 Task: Create new contact,   with mail id: 'ZoeJohnson@jatco.co.jp', first name: 'Zoe', Last name: 'Johnson', Job Title: Executive Assistant, Phone number (801) 555-7890. Change life cycle stage to  'Lead' and lead status to 'New'. Add new company to the associated contact: www.fanniemae.com and type: Vendor. Logged in from softage.4@softage.net
Action: Mouse moved to (80, 49)
Screenshot: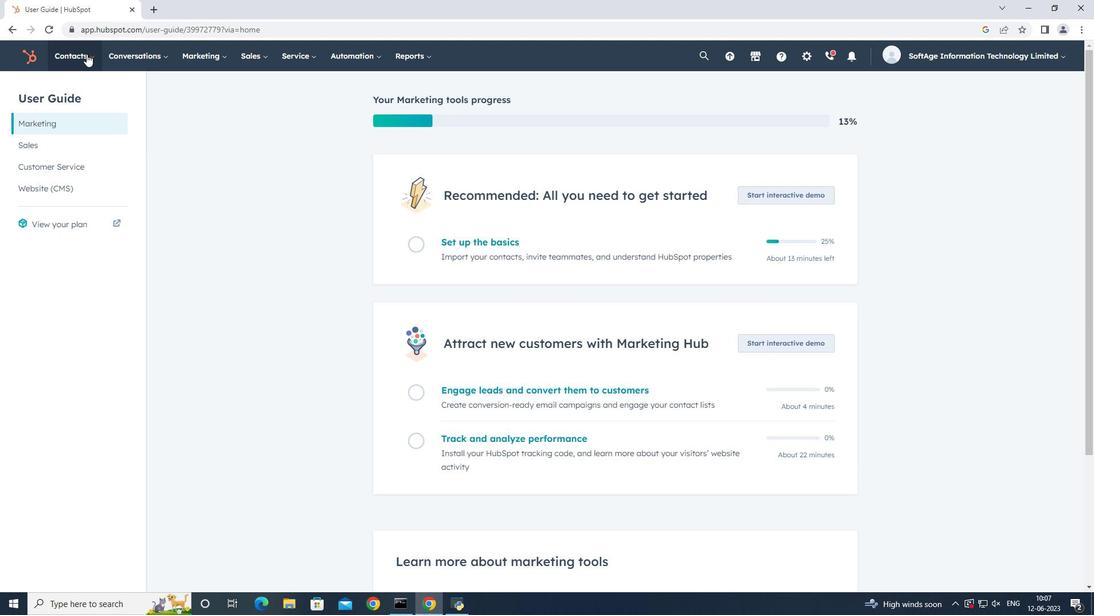 
Action: Mouse pressed left at (80, 49)
Screenshot: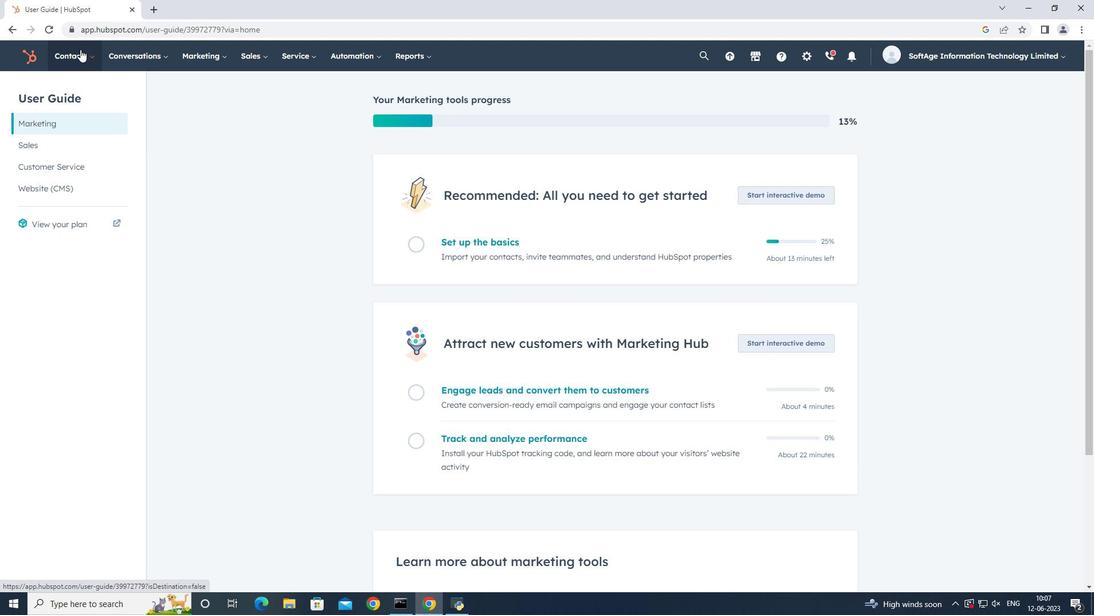 
Action: Mouse moved to (86, 88)
Screenshot: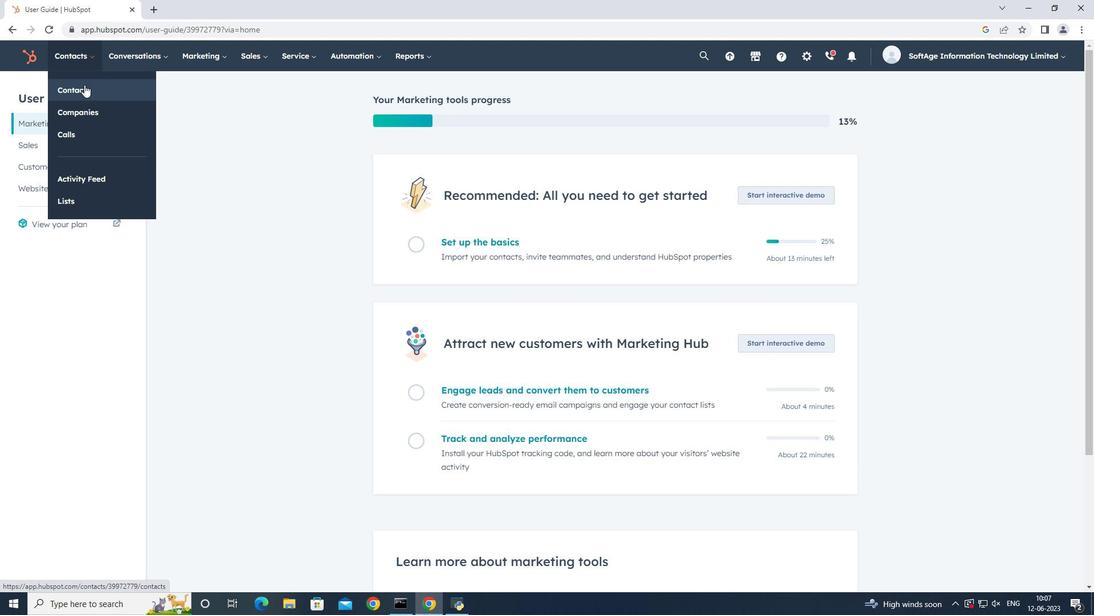 
Action: Mouse pressed left at (86, 88)
Screenshot: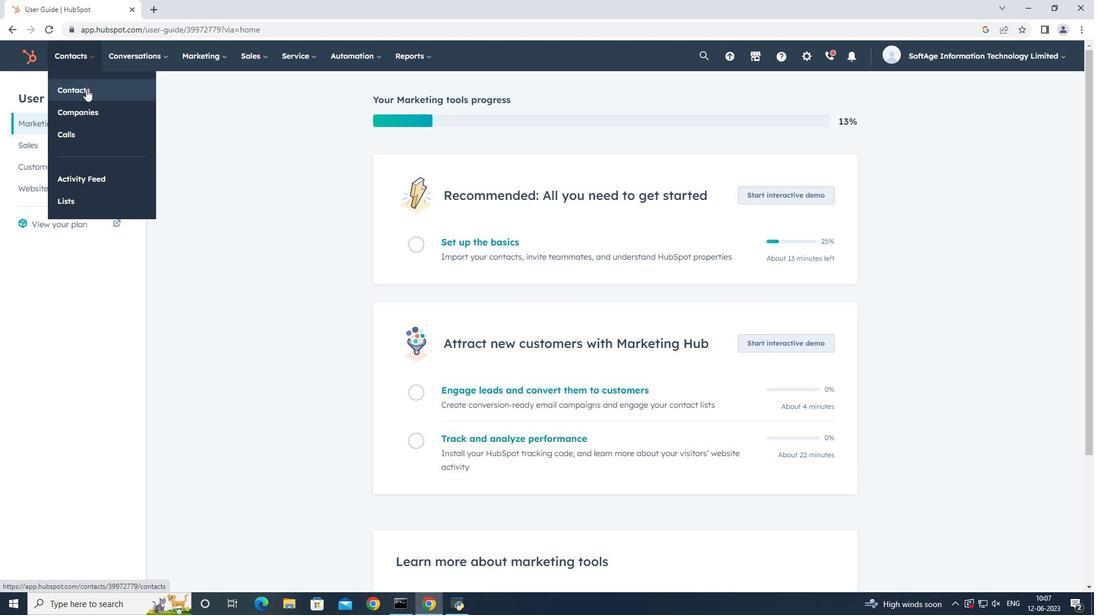 
Action: Mouse moved to (1052, 97)
Screenshot: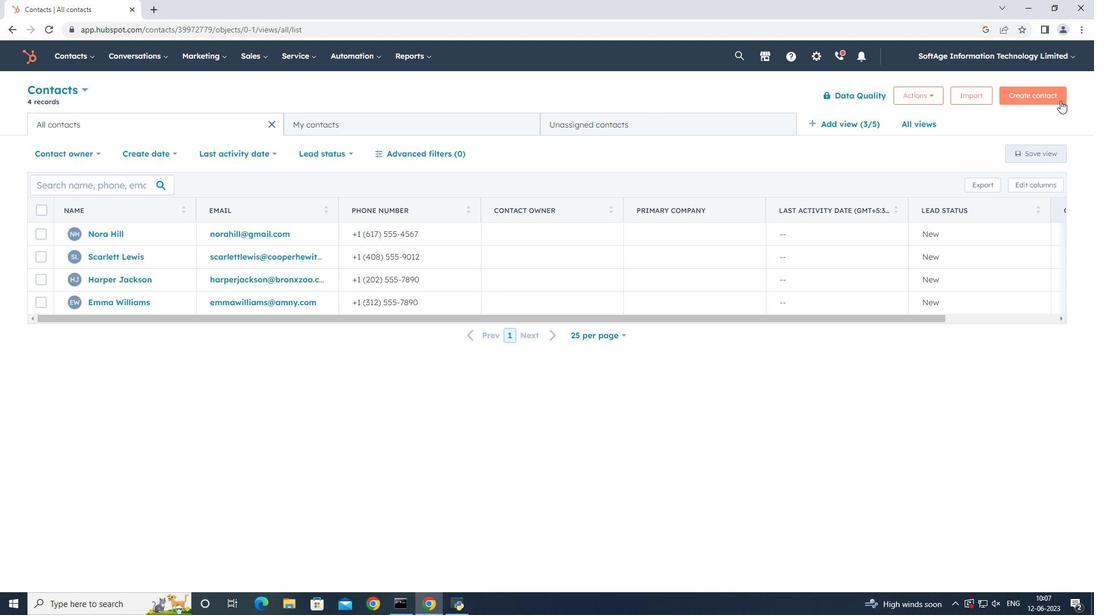 
Action: Mouse pressed left at (1052, 97)
Screenshot: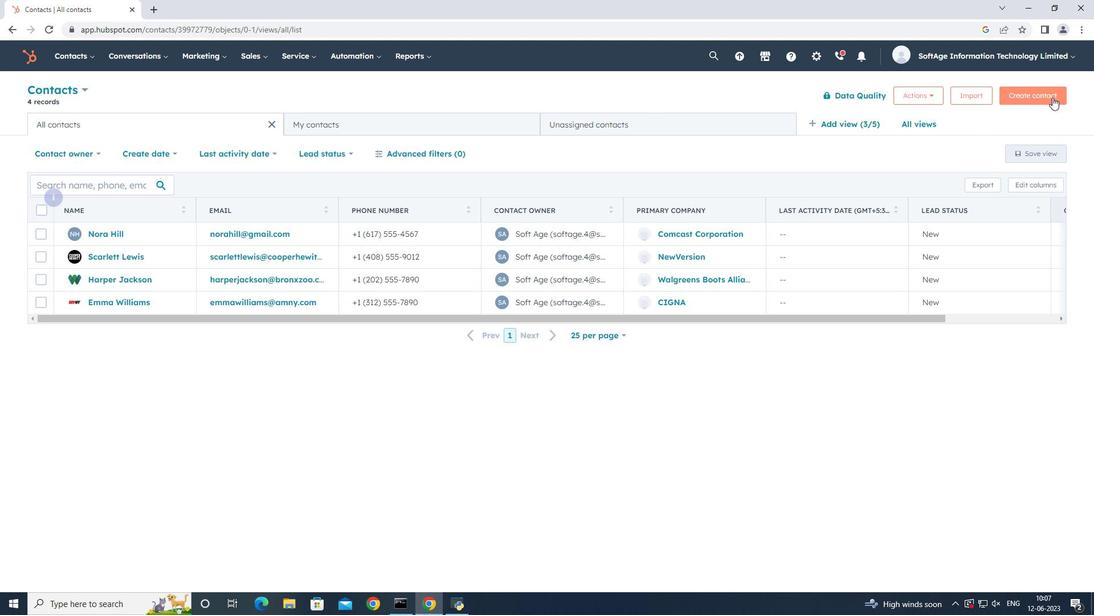 
Action: Mouse moved to (975, 141)
Screenshot: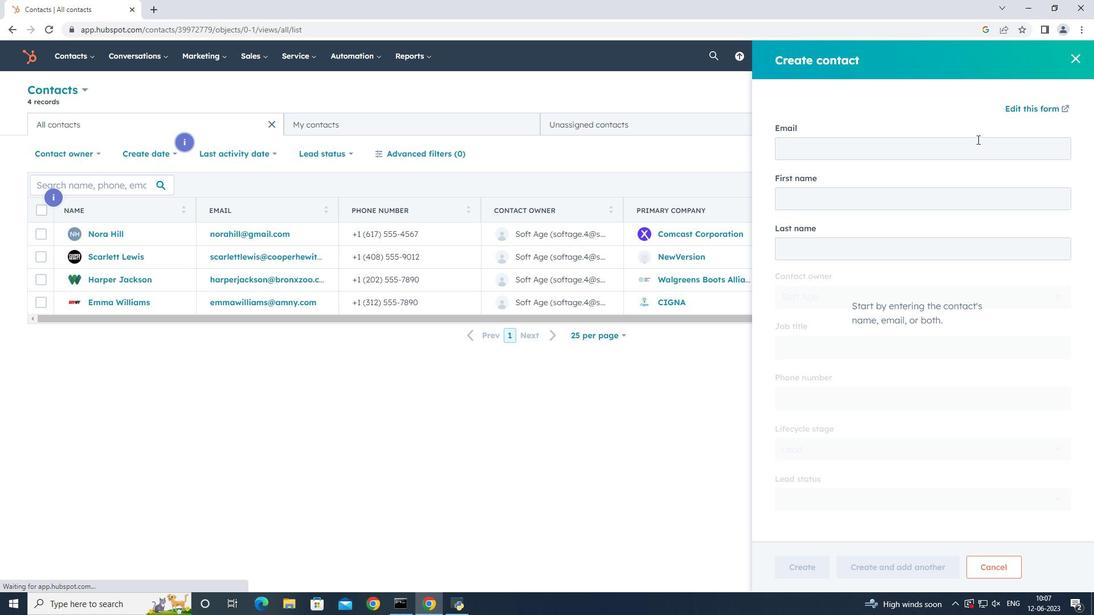 
Action: Mouse pressed left at (975, 141)
Screenshot: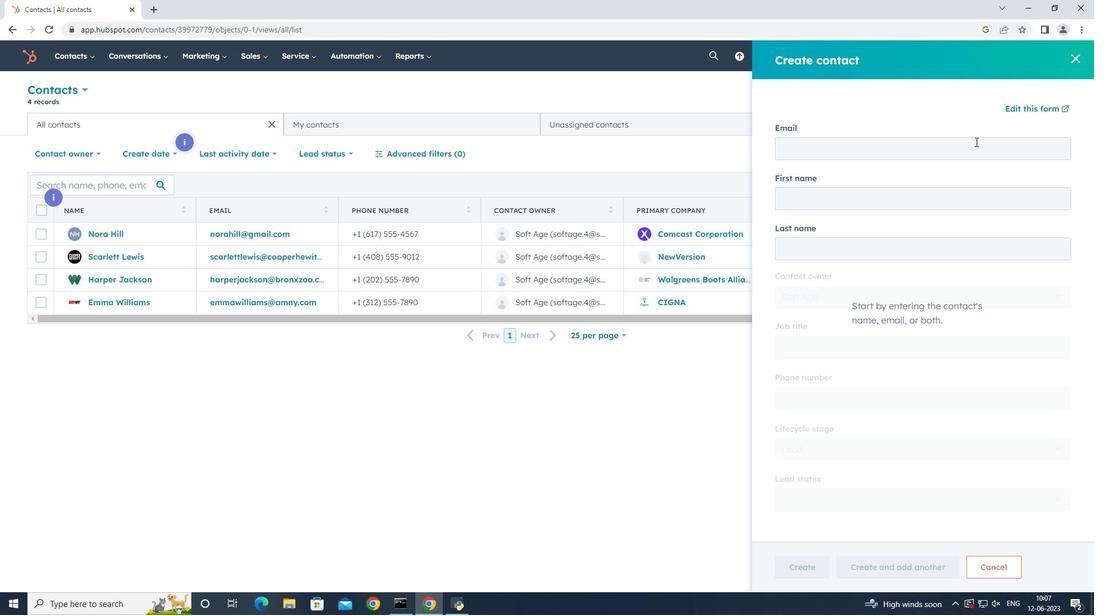
Action: Mouse moved to (975, 142)
Screenshot: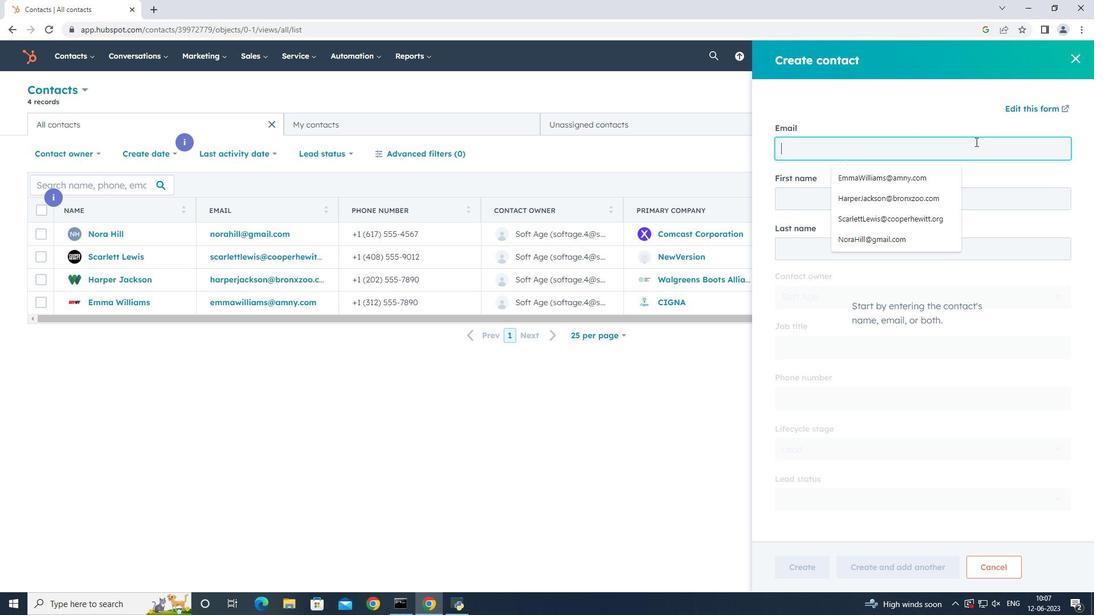 
Action: Key pressed <Key.shift><Key.shift><Key.shift><Key.shift><Key.shift><Key.shift>Zoe<Key.shift_r><Key.shift_r><Key.shift_r><Key.shift_r><Key.shift_r><Key.shift_r><Key.shift_r><Key.shift_r><Key.shift_r><Key.shift_r><Key.shift_r>Johnson<Key.shift>@jatco.co.jp
Screenshot: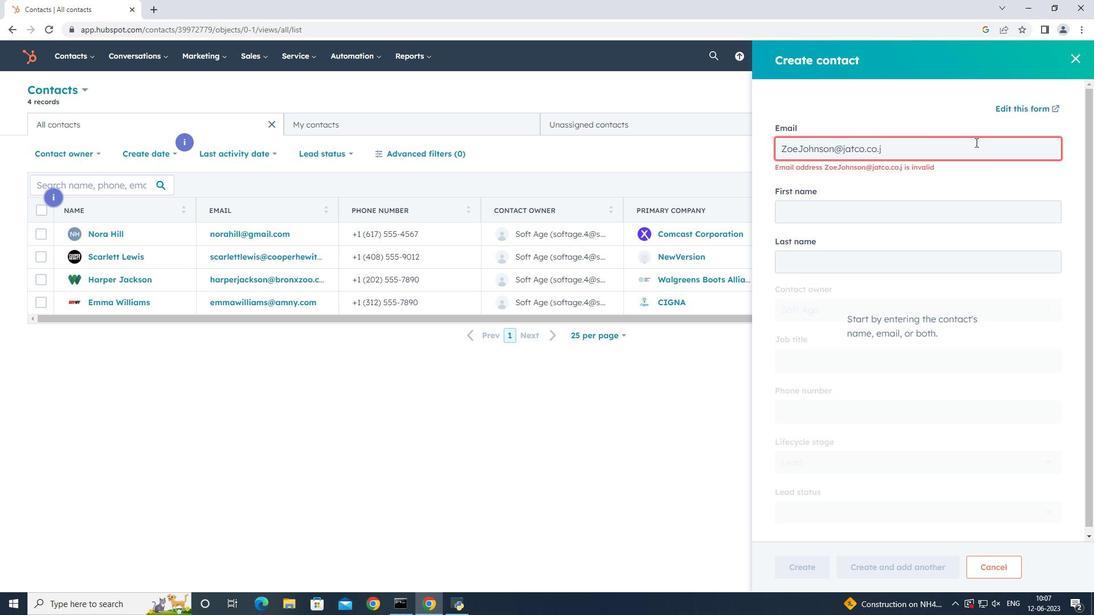 
Action: Mouse moved to (960, 197)
Screenshot: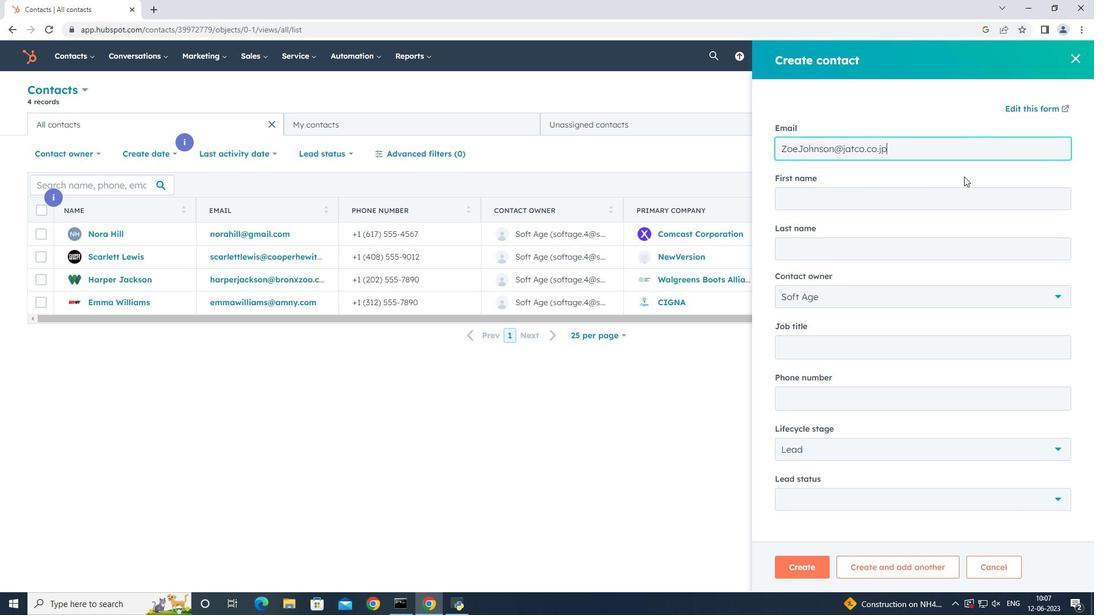 
Action: Mouse pressed left at (960, 197)
Screenshot: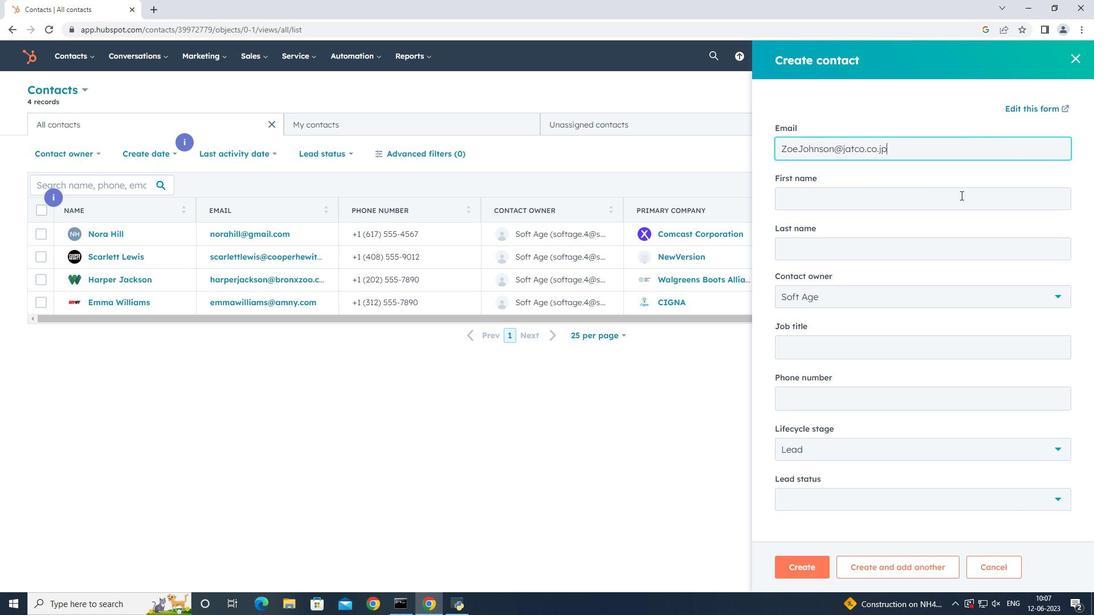 
Action: Mouse moved to (957, 222)
Screenshot: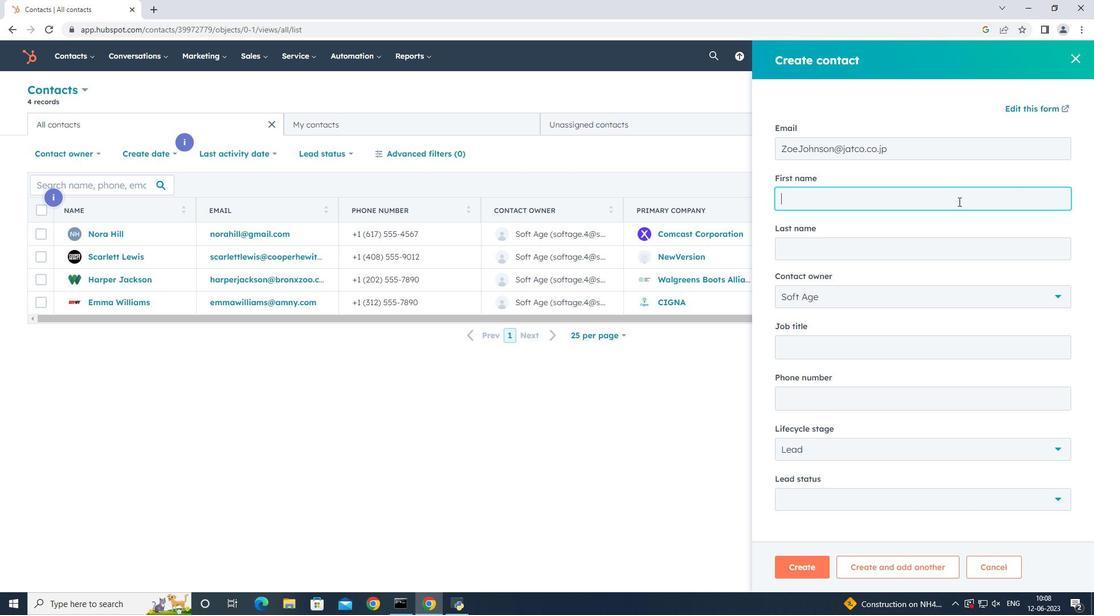 
Action: Key pressed <Key.shift>Zoe<Key.tab><Key.shift_r><Key.shift_r><Key.shift_r><Key.shift_r><Key.shift_r><Key.shift_r><Key.shift_r><Key.shift_r><Key.shift_r><Key.shift_r><Key.shift_r><Key.shift_r><Key.shift_r><Key.shift_r><Key.shift_r><Key.shift_r>Johnson
Screenshot: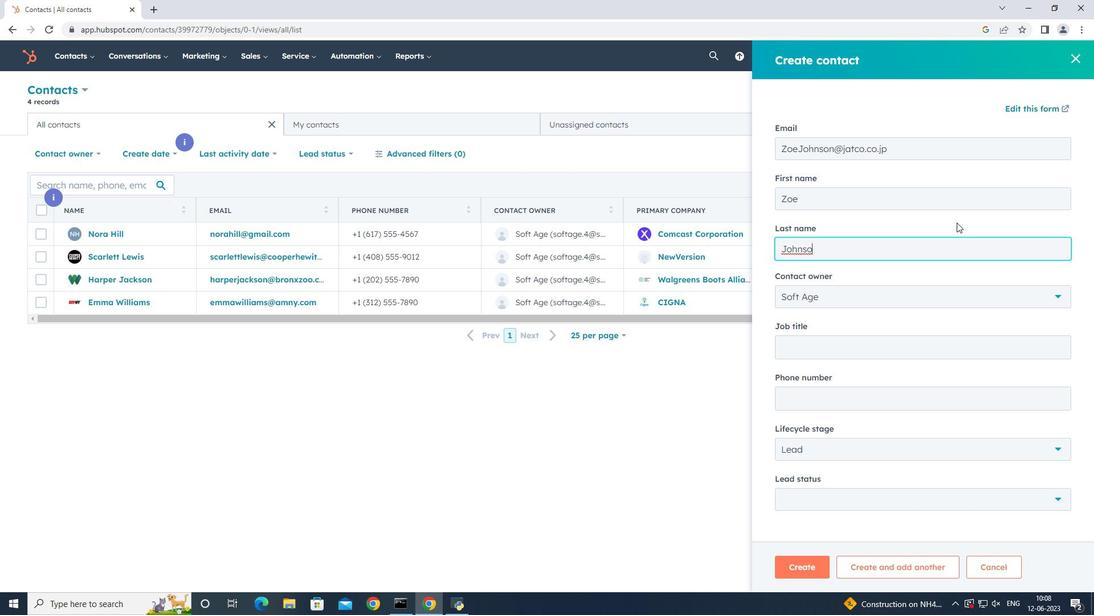 
Action: Mouse moved to (880, 354)
Screenshot: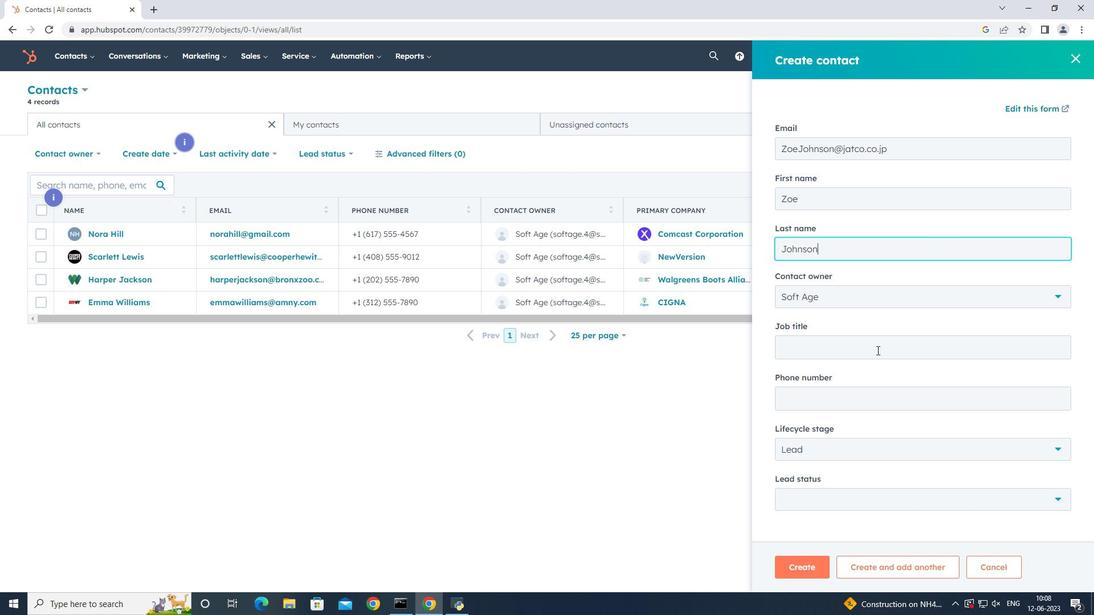 
Action: Mouse pressed left at (880, 354)
Screenshot: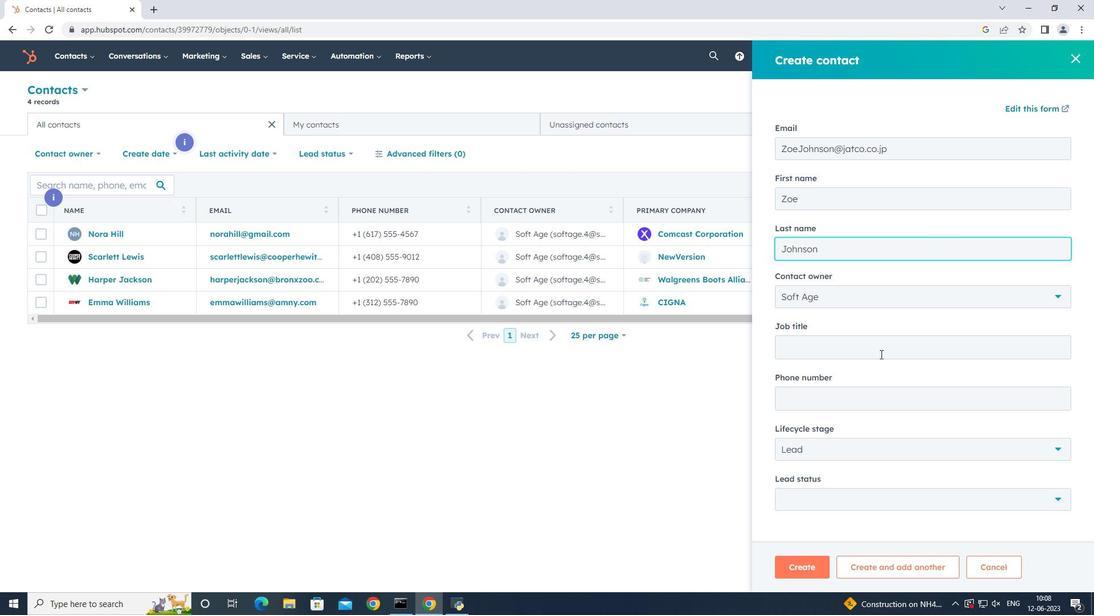 
Action: Mouse moved to (875, 323)
Screenshot: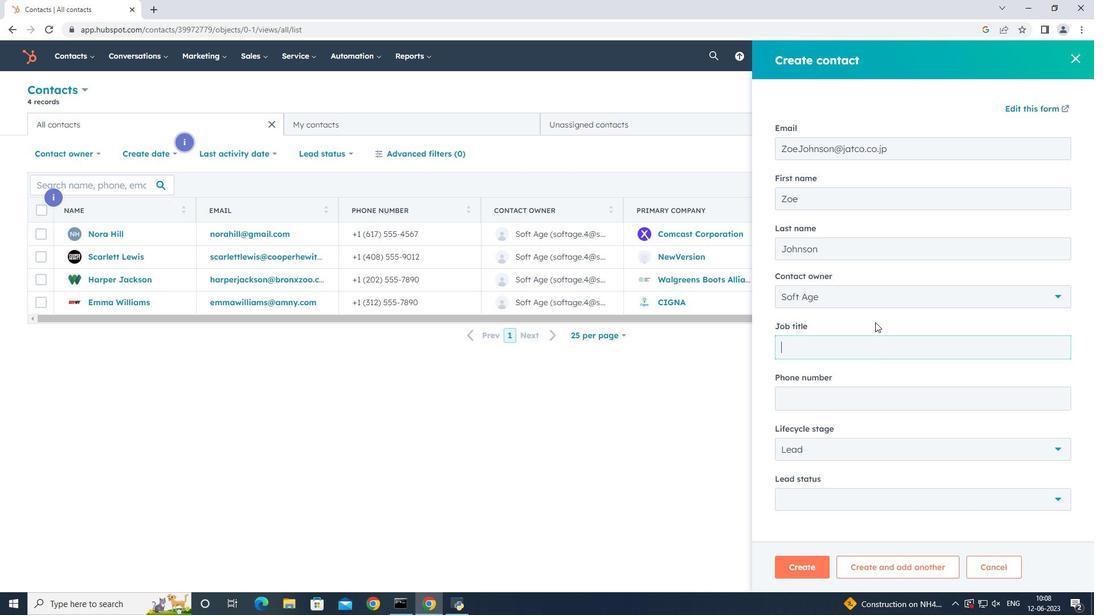 
Action: Key pressed <Key.shift><Key.shift><Key.shift>Executive<Key.space><Key.shift><Key.shift><Key.shift><Key.shift><Key.shift><Key.shift><Key.shift><Key.shift>Assistant
Screenshot: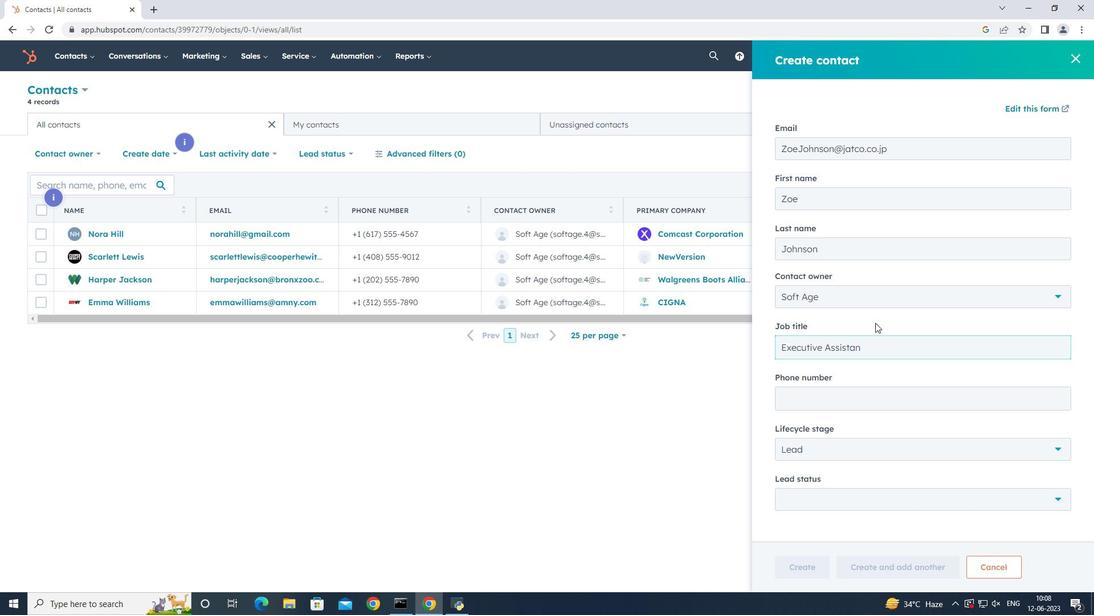 
Action: Mouse moved to (911, 381)
Screenshot: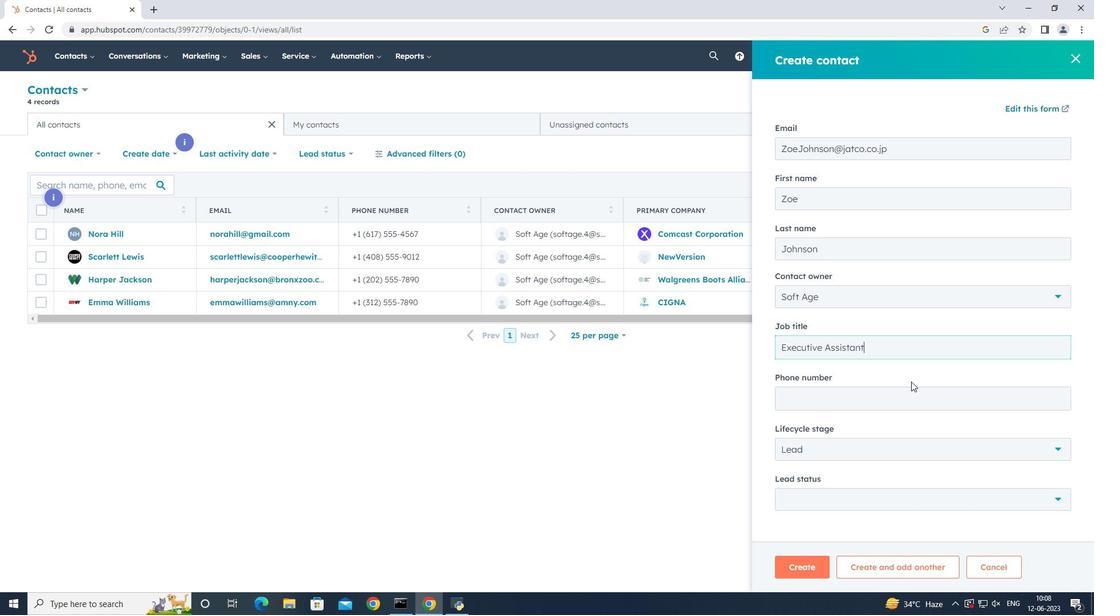 
Action: Mouse scrolled (911, 380) with delta (0, 0)
Screenshot: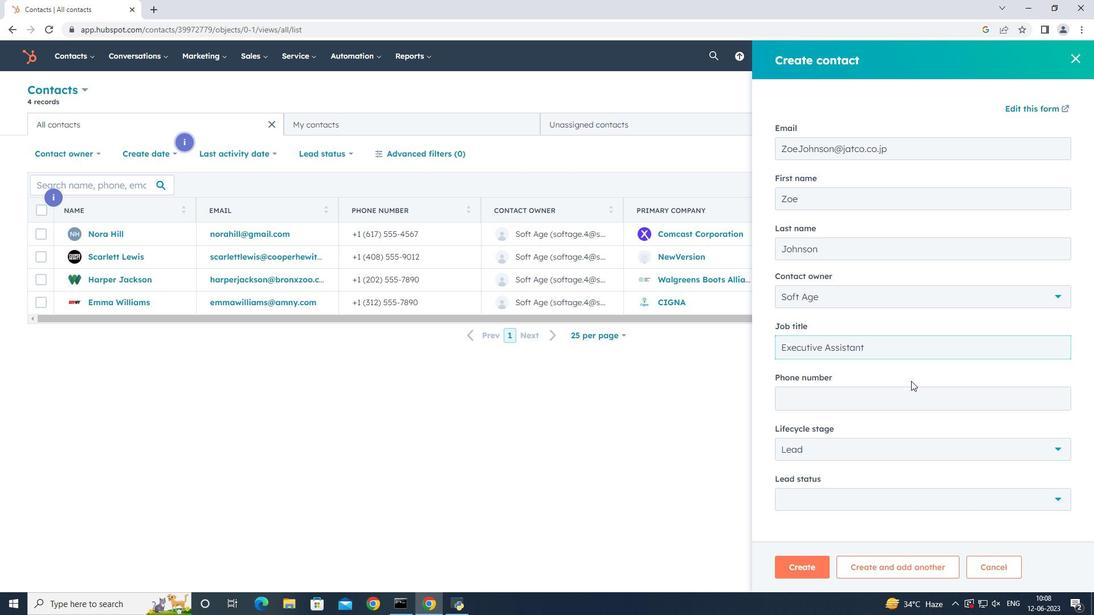 
Action: Mouse moved to (921, 407)
Screenshot: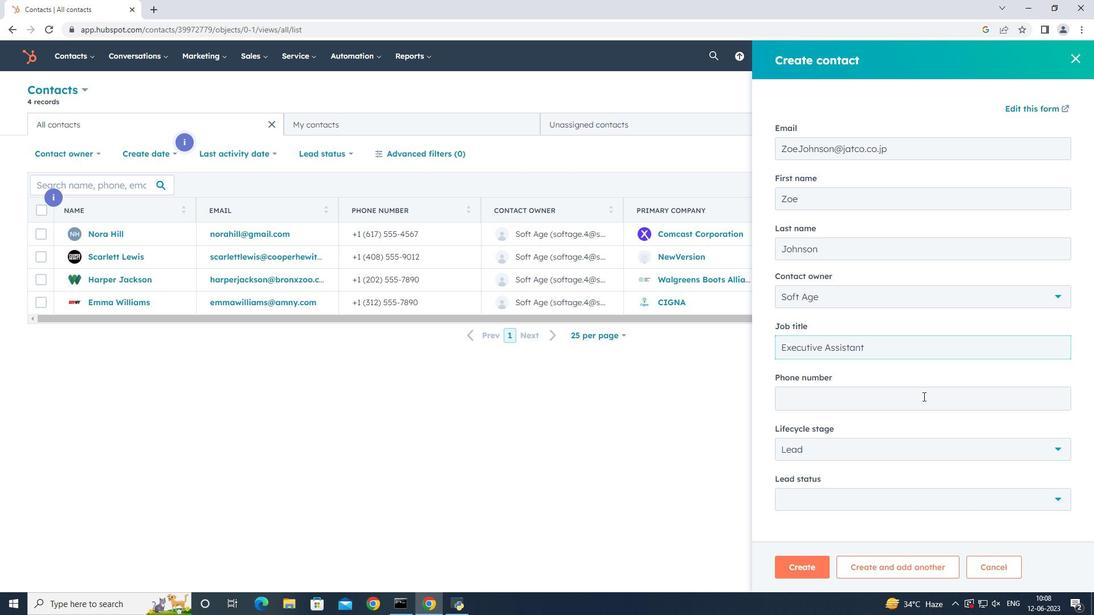 
Action: Mouse pressed left at (921, 407)
Screenshot: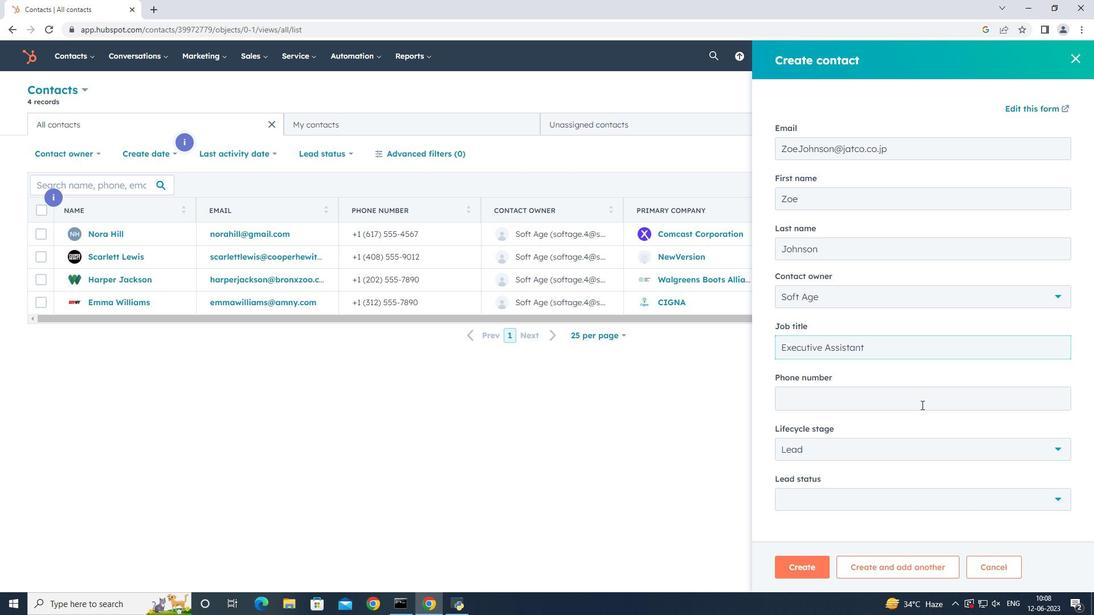 
Action: Mouse moved to (907, 409)
Screenshot: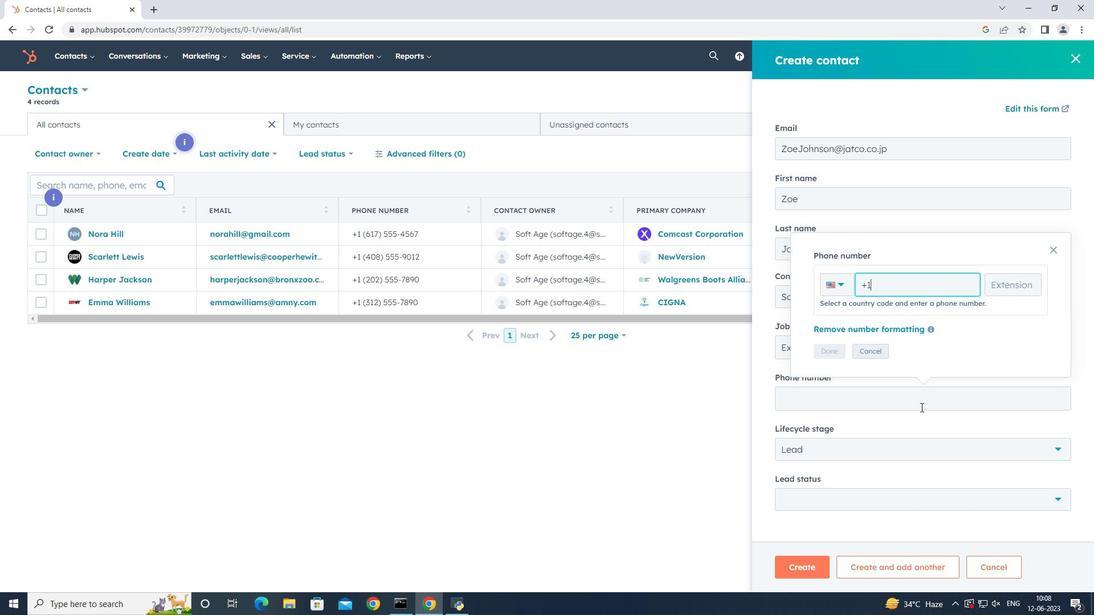 
Action: Key pressed 8015557890
Screenshot: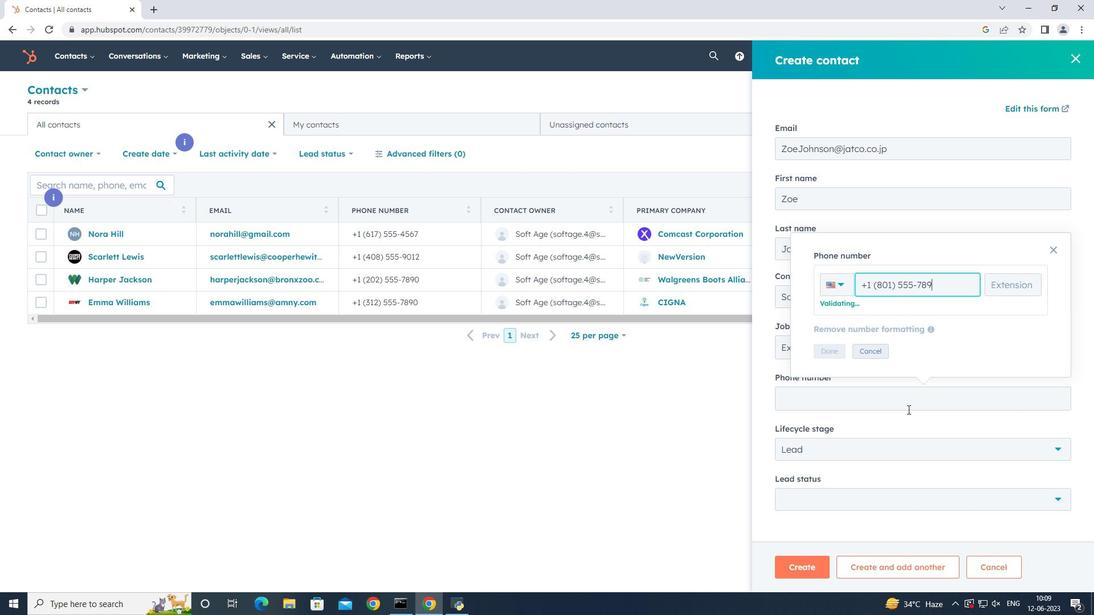 
Action: Mouse moved to (832, 354)
Screenshot: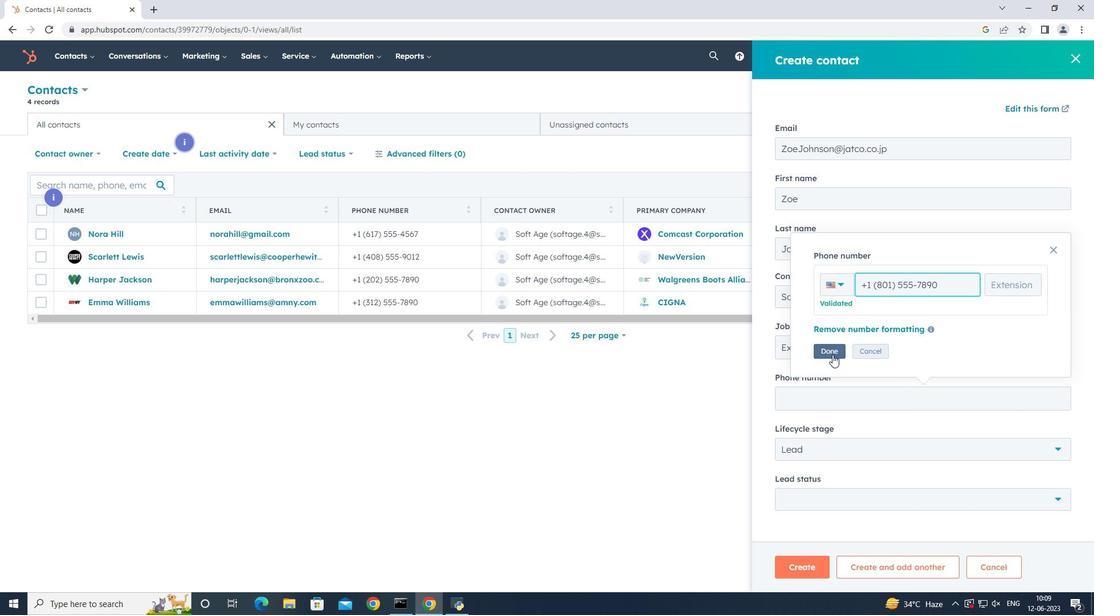 
Action: Mouse pressed left at (832, 354)
Screenshot: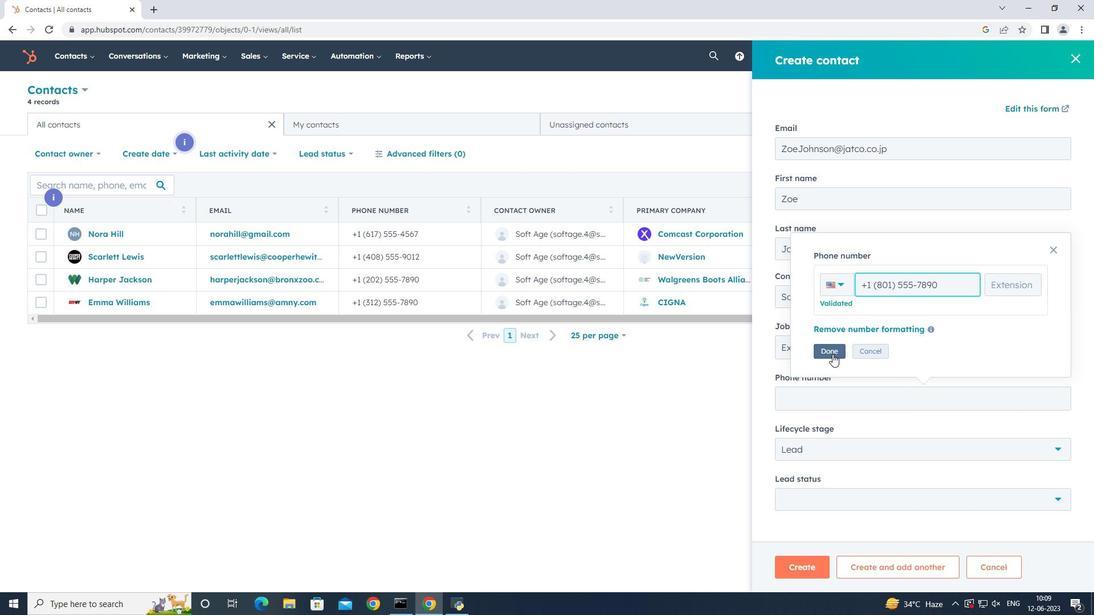 
Action: Mouse moved to (881, 451)
Screenshot: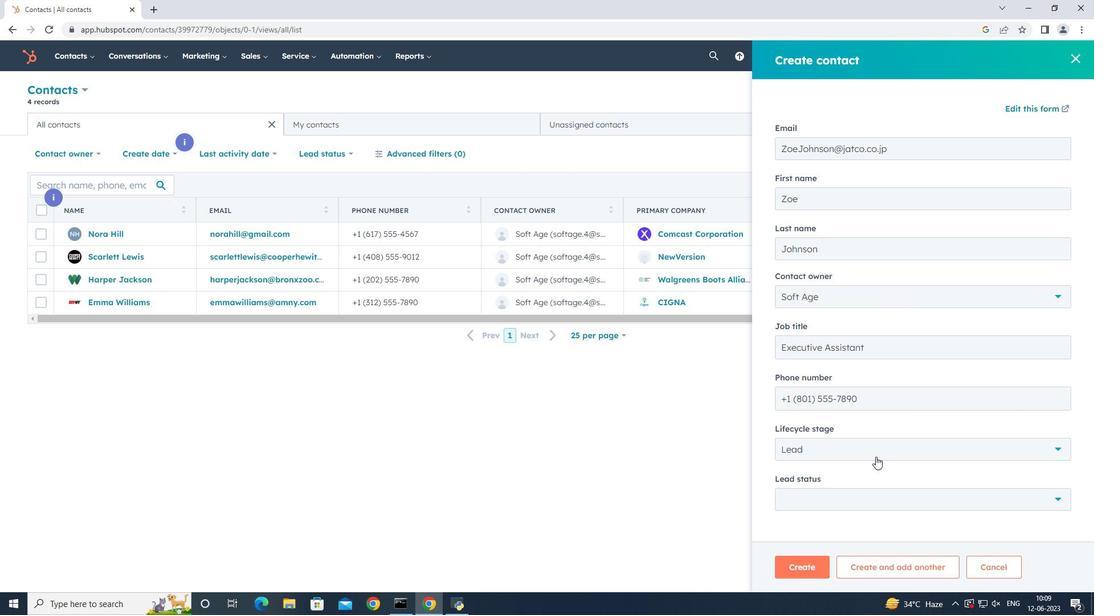 
Action: Mouse pressed left at (881, 451)
Screenshot: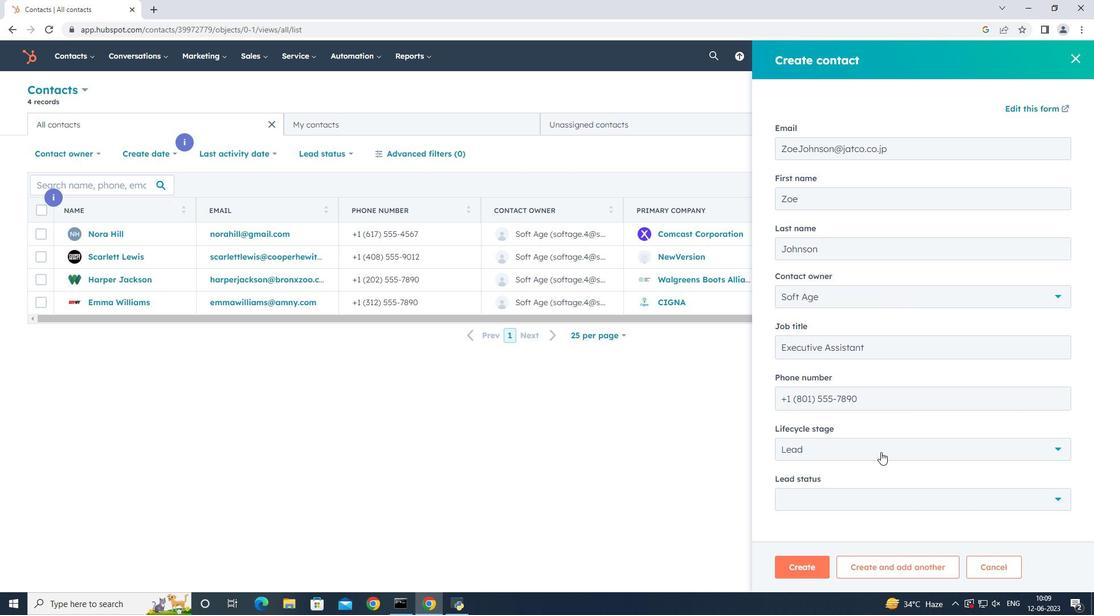 
Action: Mouse moved to (896, 345)
Screenshot: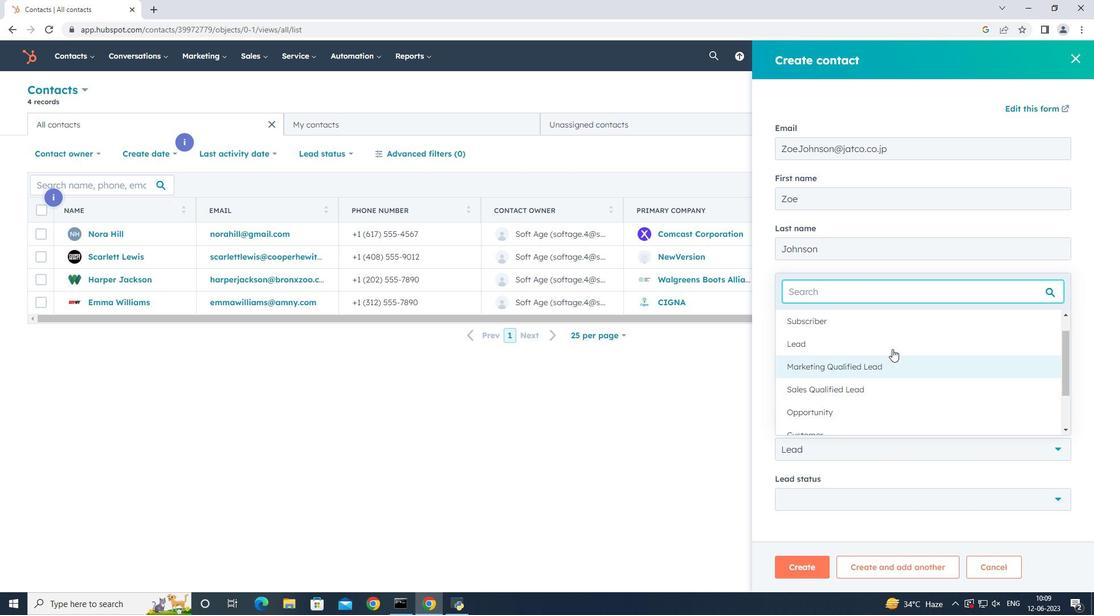 
Action: Mouse pressed left at (896, 345)
Screenshot: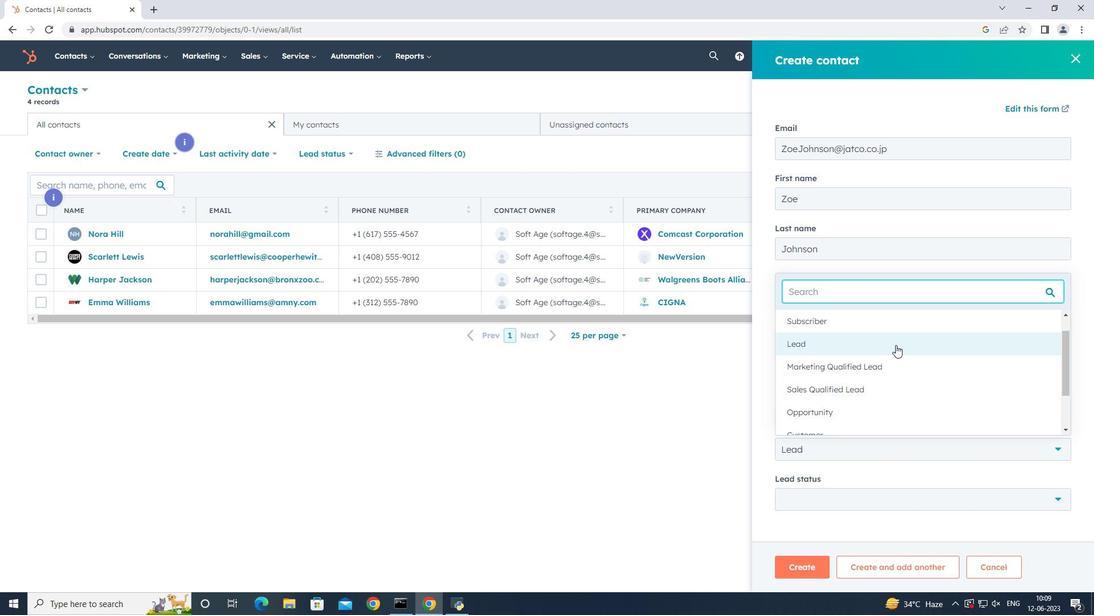 
Action: Mouse moved to (889, 508)
Screenshot: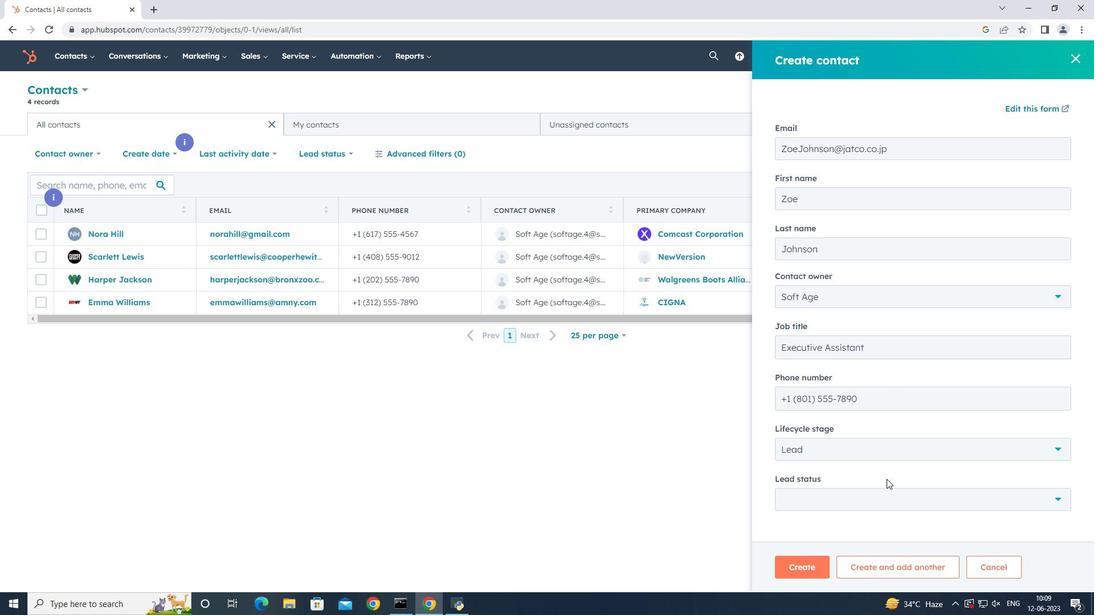
Action: Mouse pressed left at (889, 508)
Screenshot: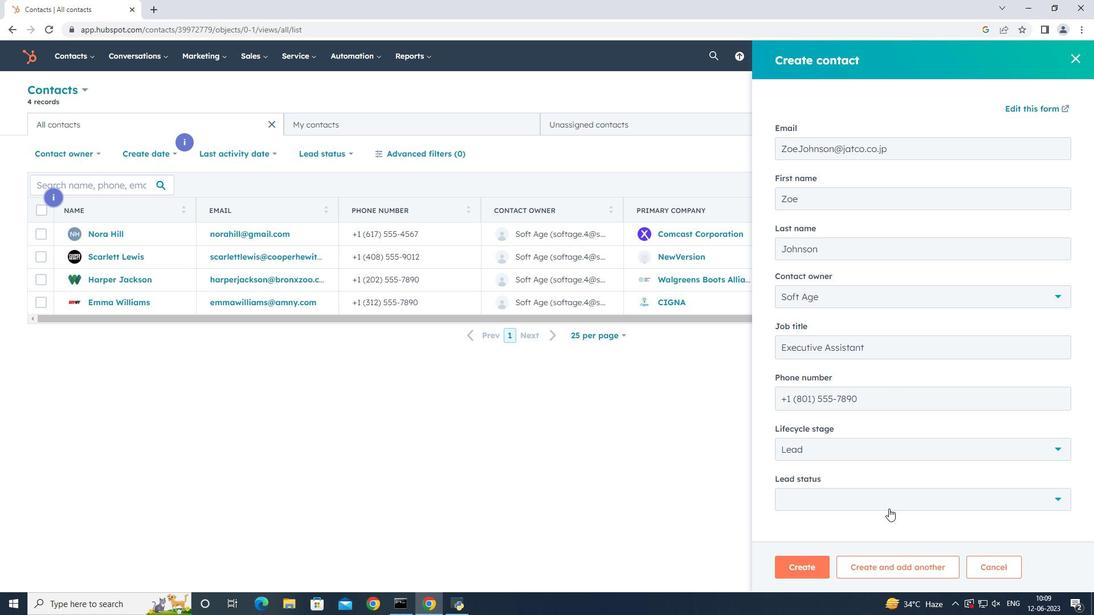 
Action: Mouse moved to (881, 394)
Screenshot: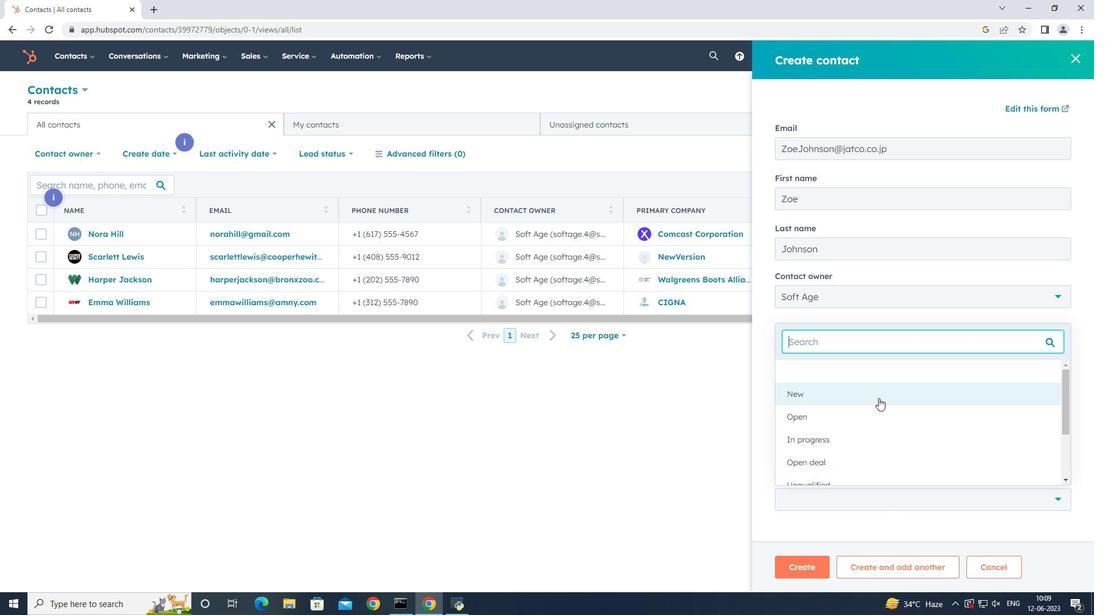 
Action: Mouse pressed left at (881, 394)
Screenshot: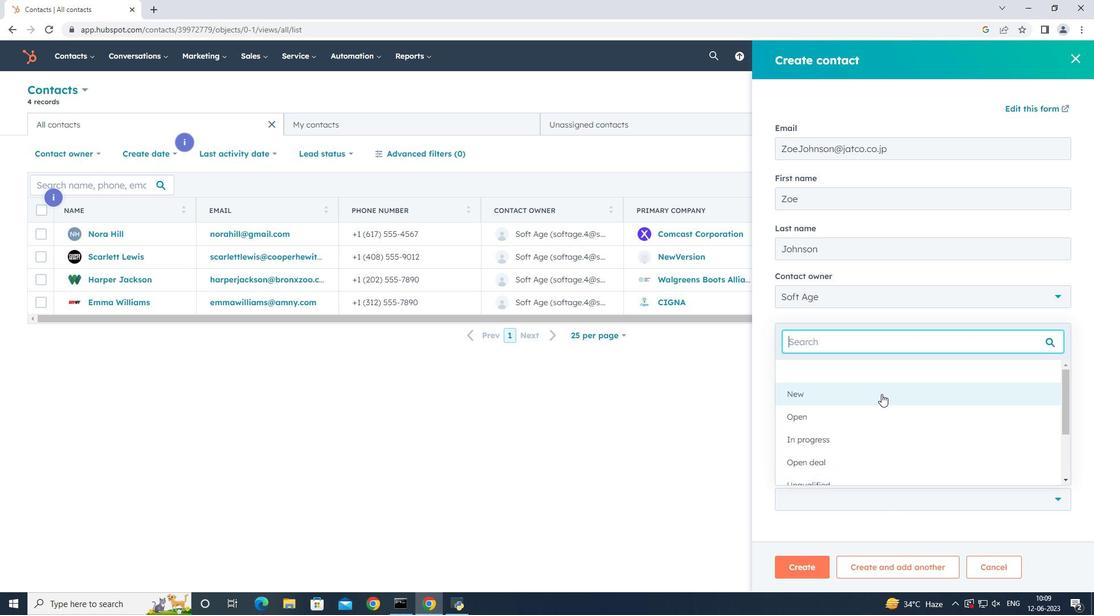 
Action: Mouse moved to (808, 563)
Screenshot: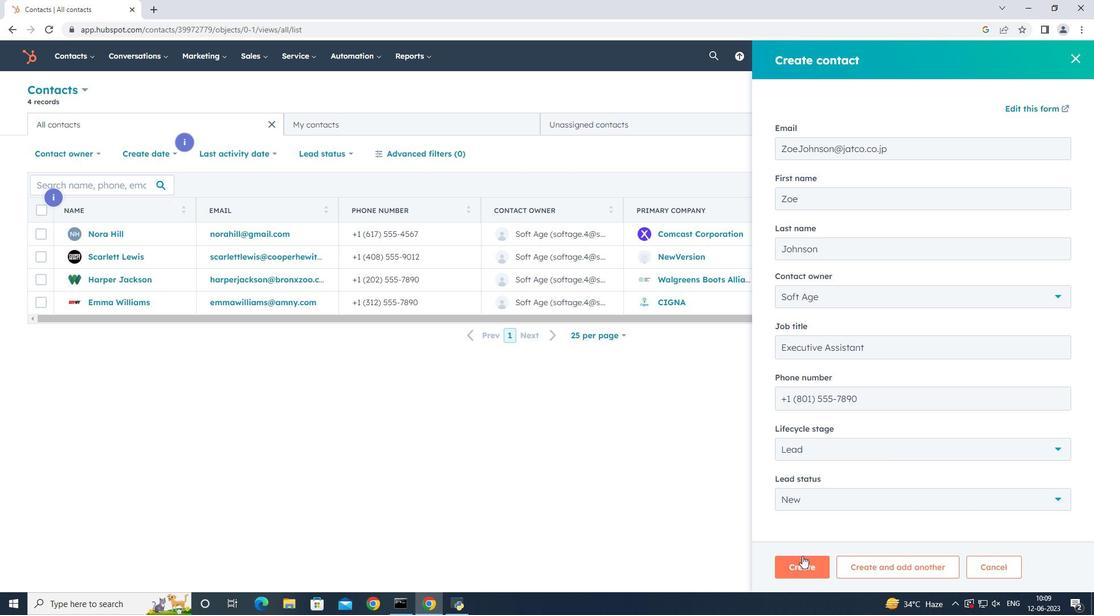 
Action: Mouse pressed left at (808, 563)
Screenshot: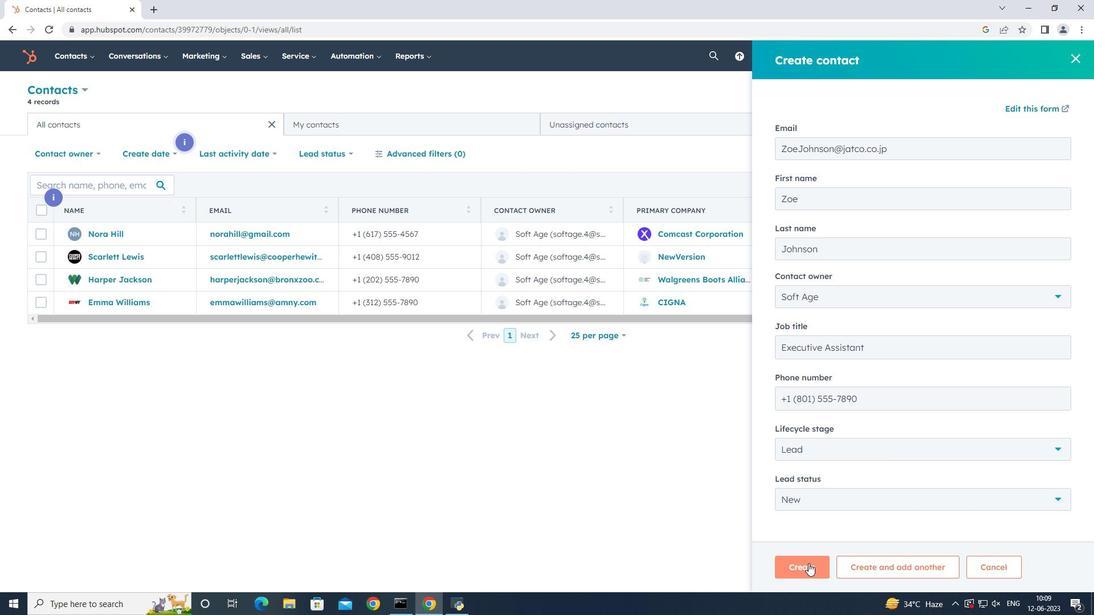 
Action: Mouse moved to (763, 367)
Screenshot: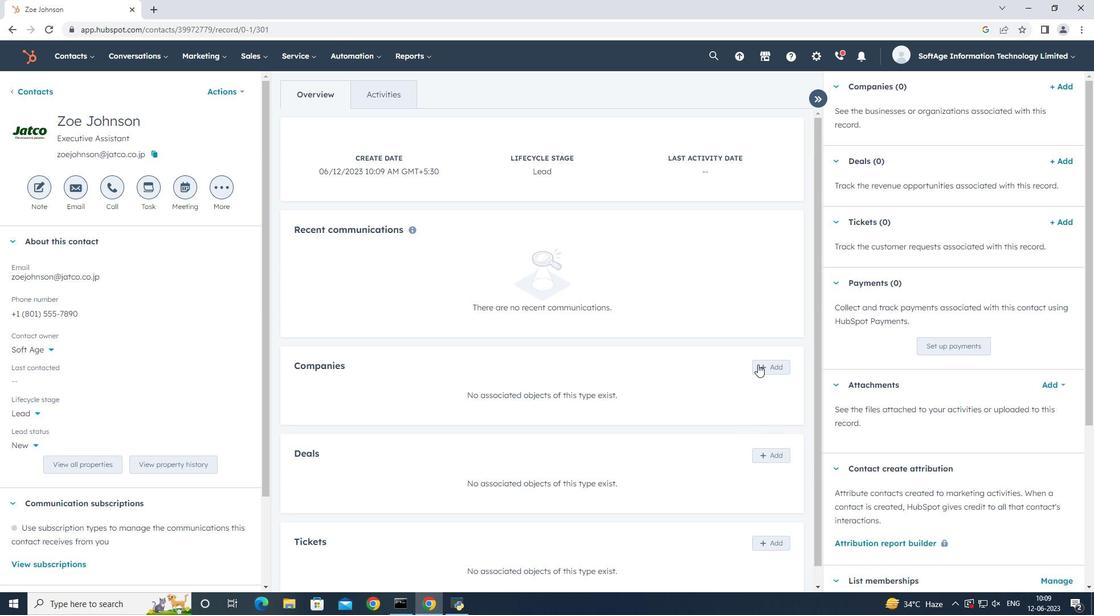 
Action: Mouse pressed left at (763, 367)
Screenshot: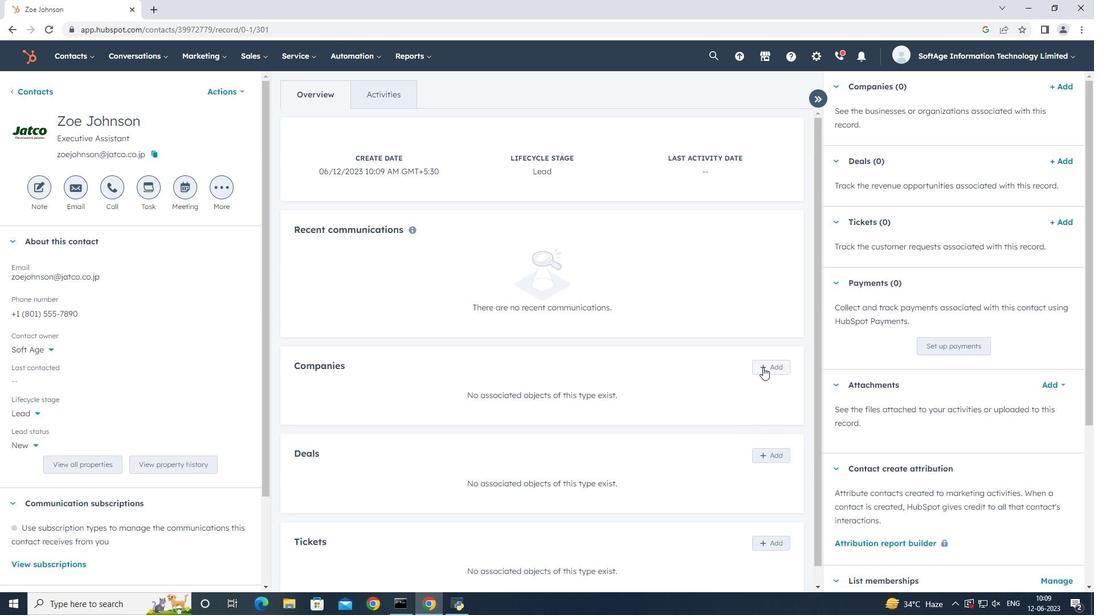 
Action: Mouse moved to (852, 132)
Screenshot: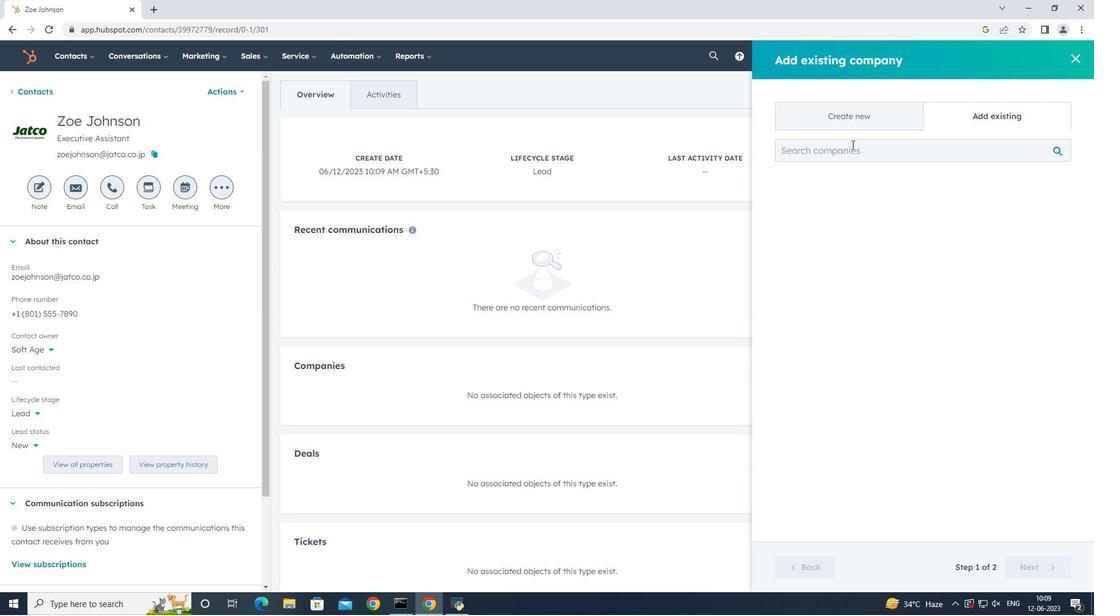 
Action: Mouse pressed left at (852, 132)
Screenshot: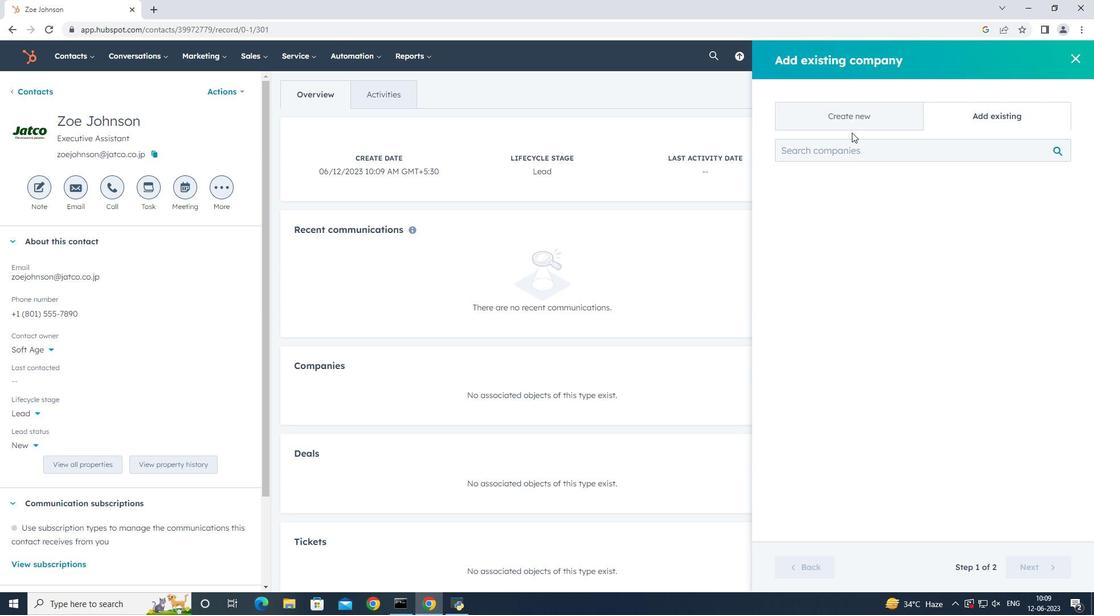 
Action: Mouse moved to (859, 115)
Screenshot: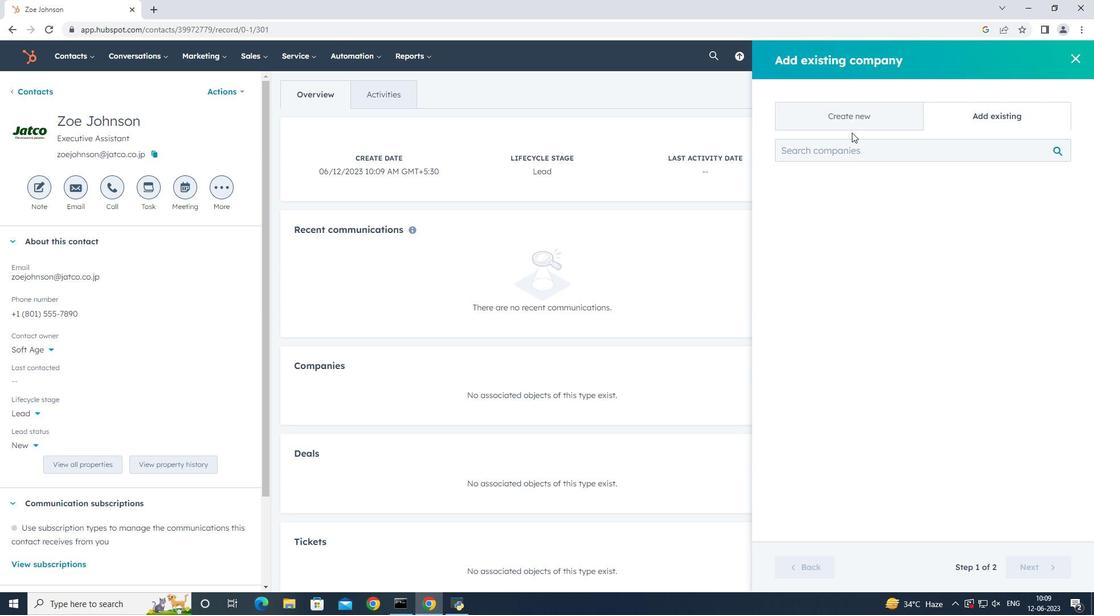 
Action: Mouse pressed left at (859, 115)
Screenshot: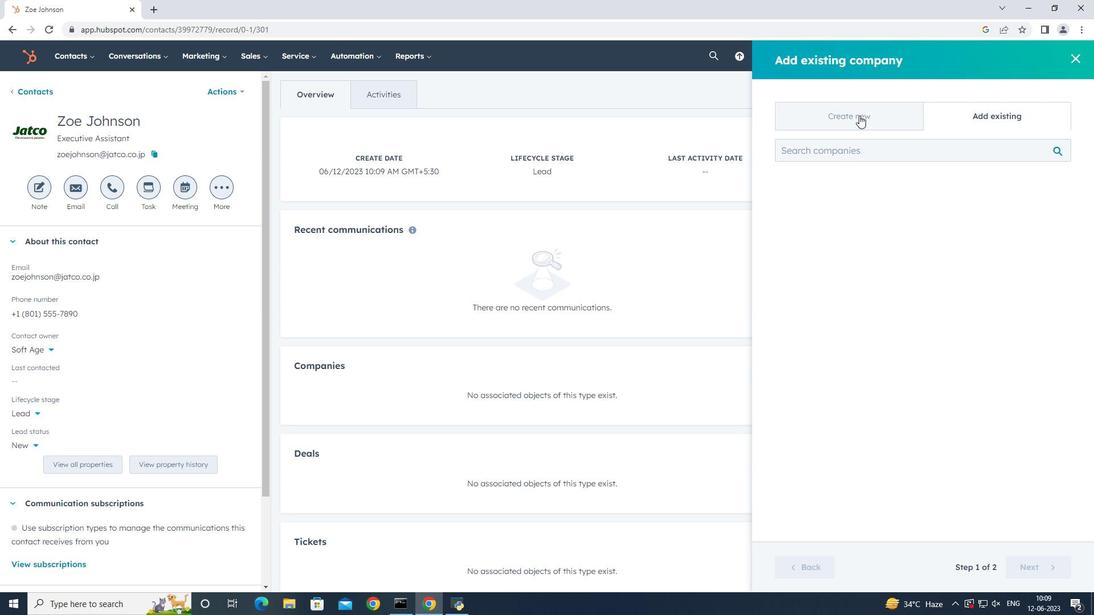 
Action: Mouse moved to (862, 191)
Screenshot: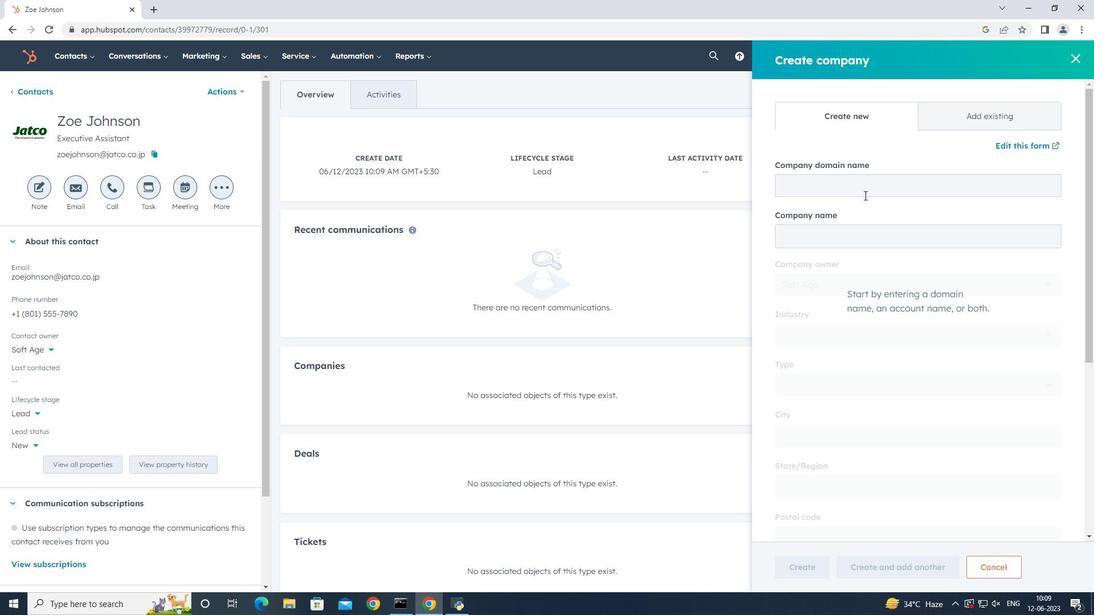 
Action: Mouse pressed left at (862, 191)
Screenshot: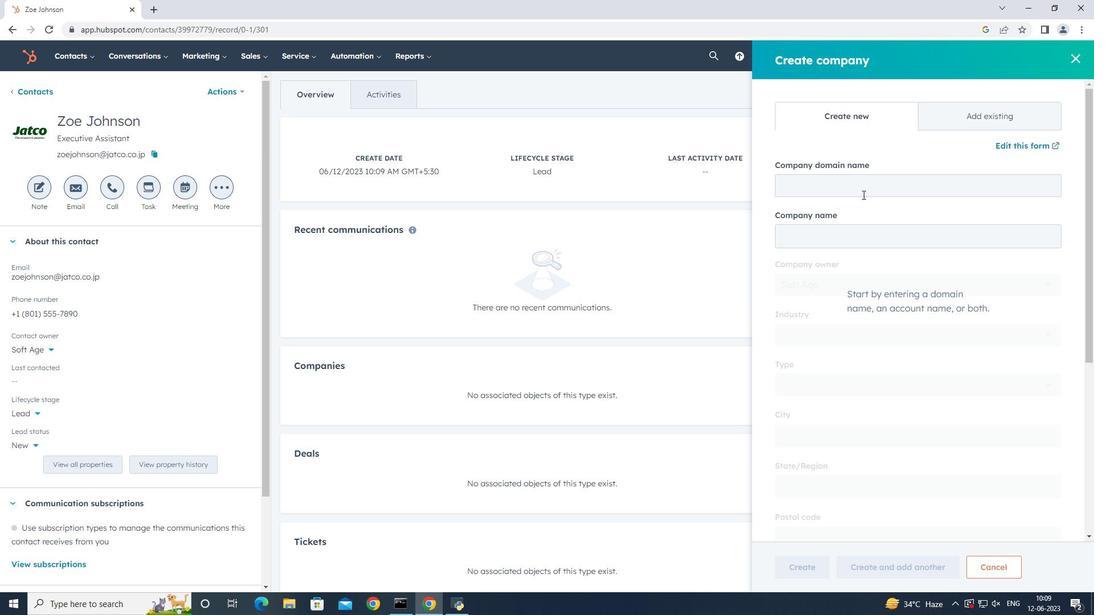 
Action: Mouse moved to (907, 182)
Screenshot: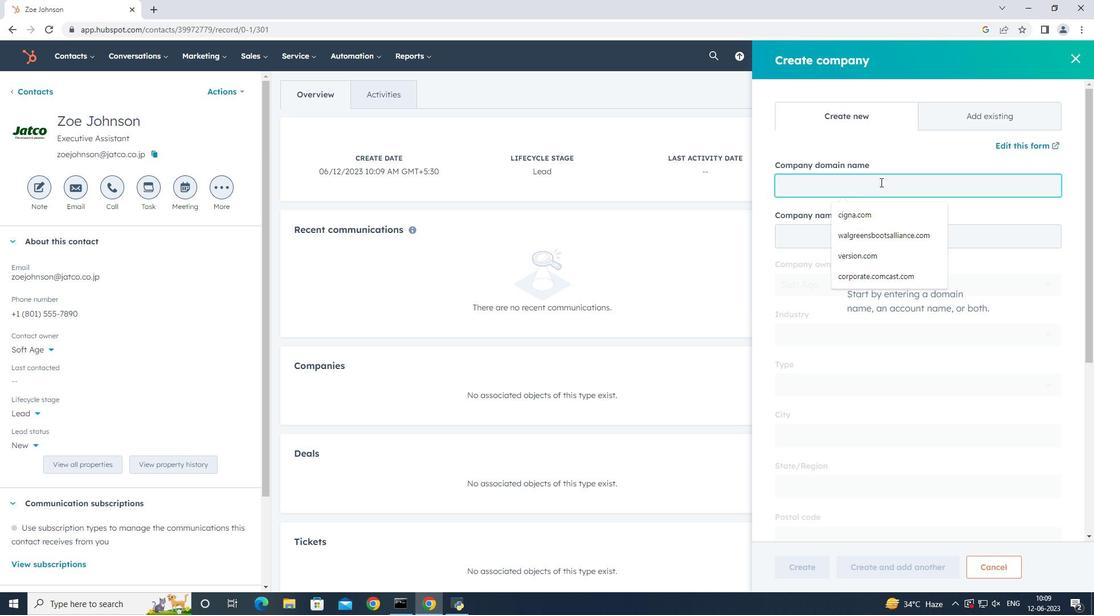 
Action: Key pressed www.fanniemae.cm
Screenshot: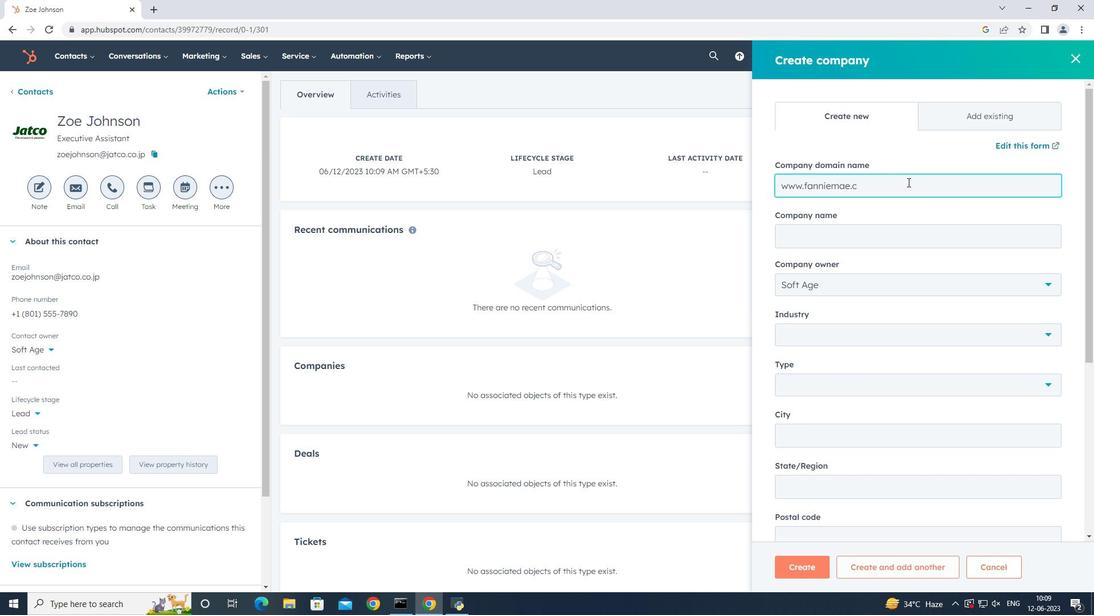 
Action: Mouse moved to (898, 209)
Screenshot: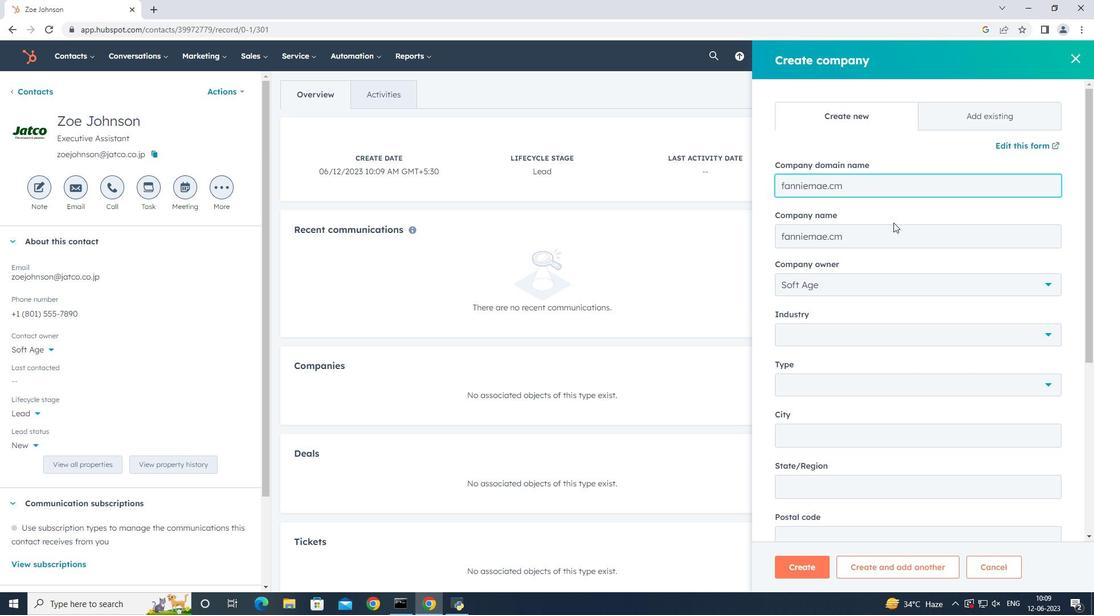 
Action: Key pressed <Key.backspace>om
Screenshot: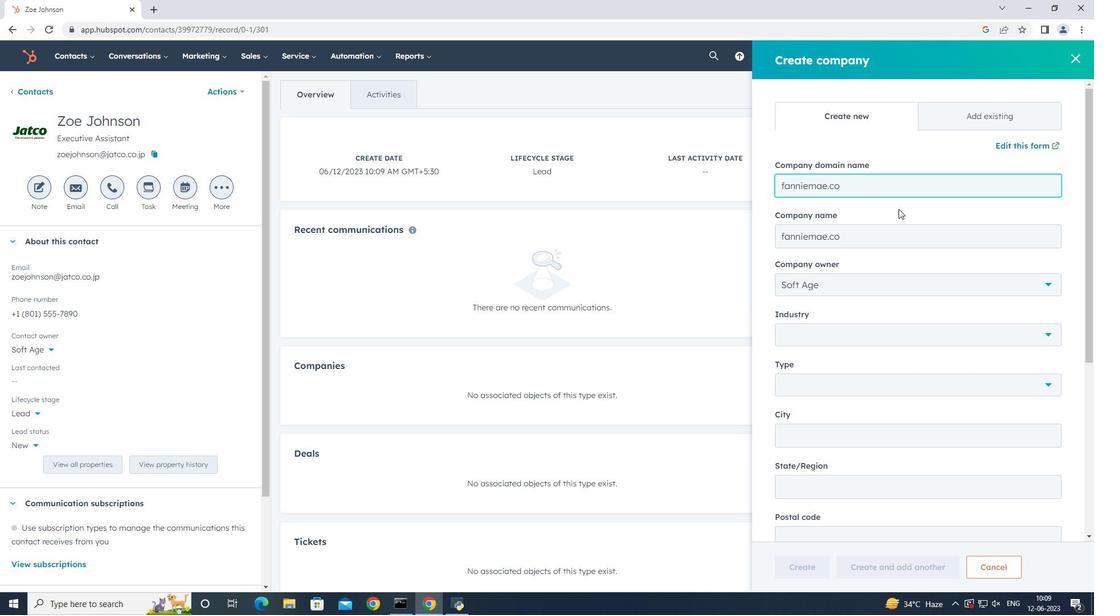 
Action: Mouse moved to (901, 384)
Screenshot: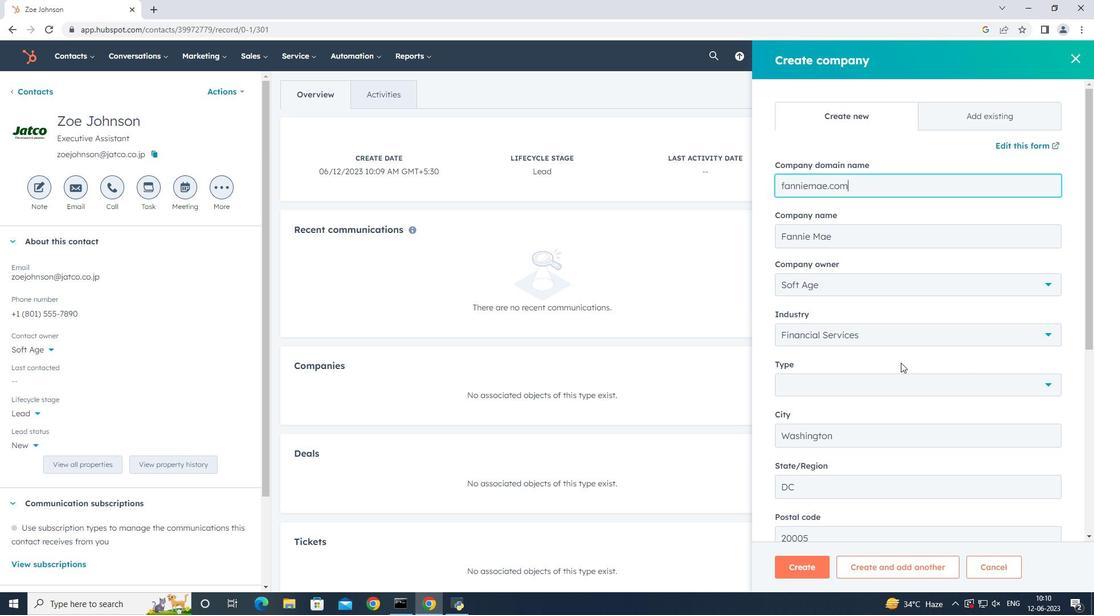 
Action: Mouse pressed left at (901, 384)
Screenshot: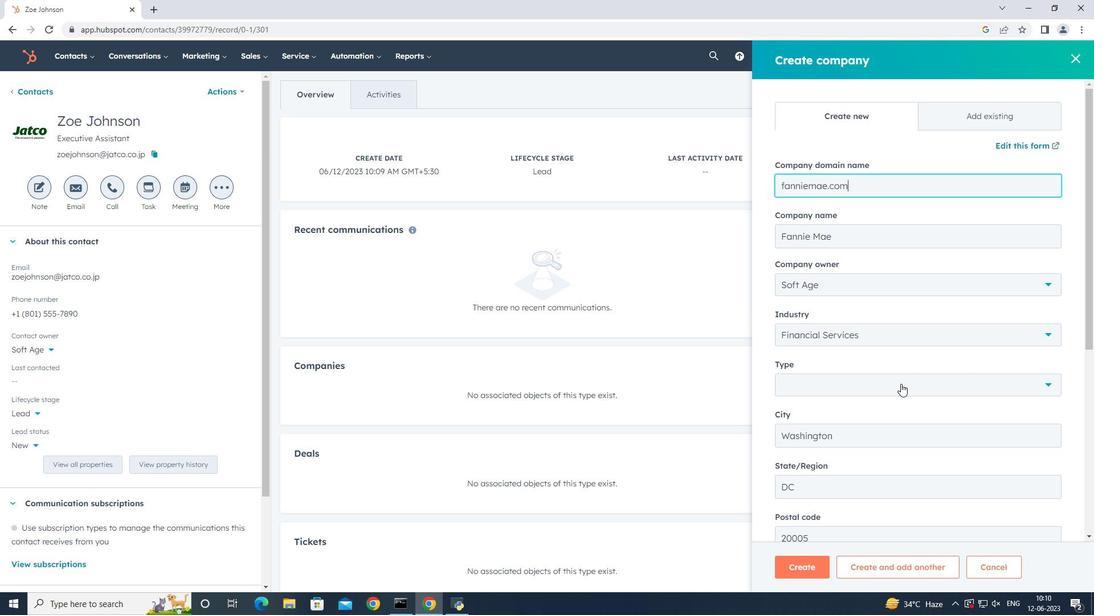 
Action: Mouse moved to (874, 507)
Screenshot: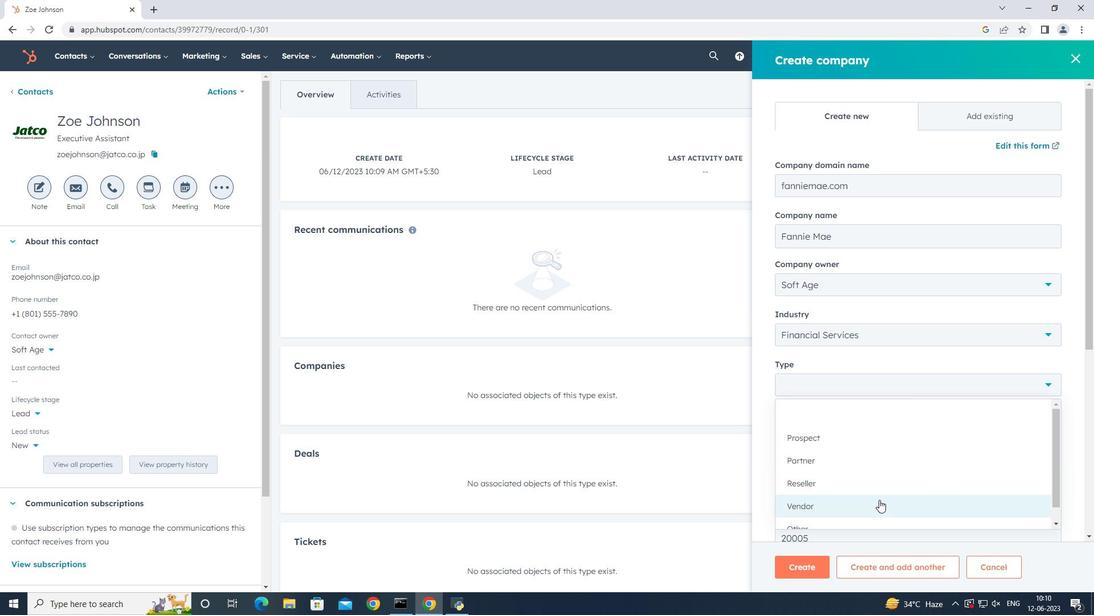 
Action: Mouse pressed left at (874, 507)
Screenshot: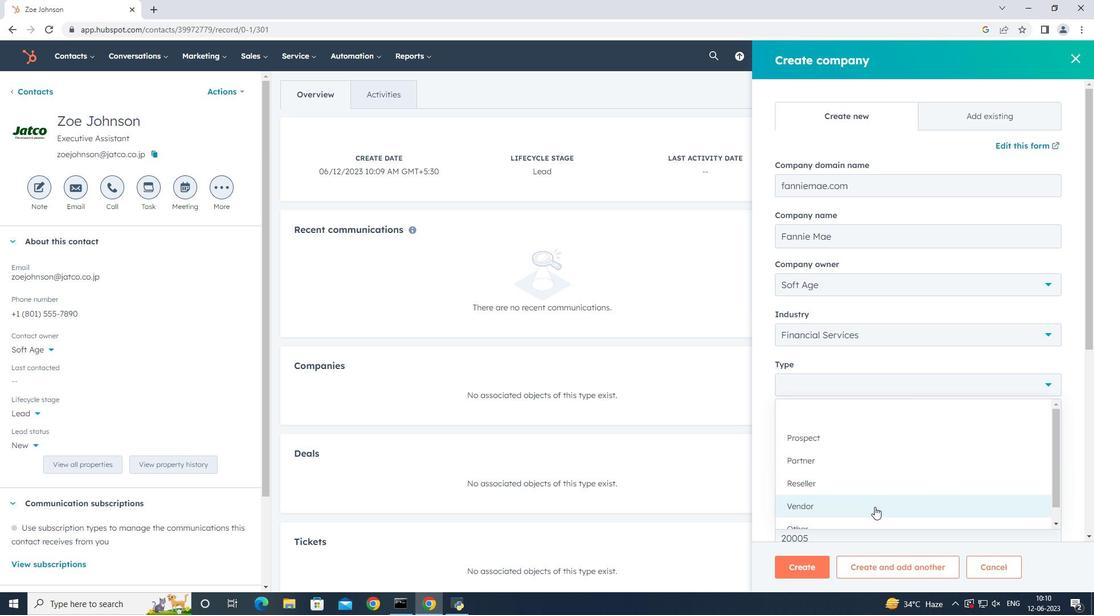 
Action: Mouse moved to (941, 463)
Screenshot: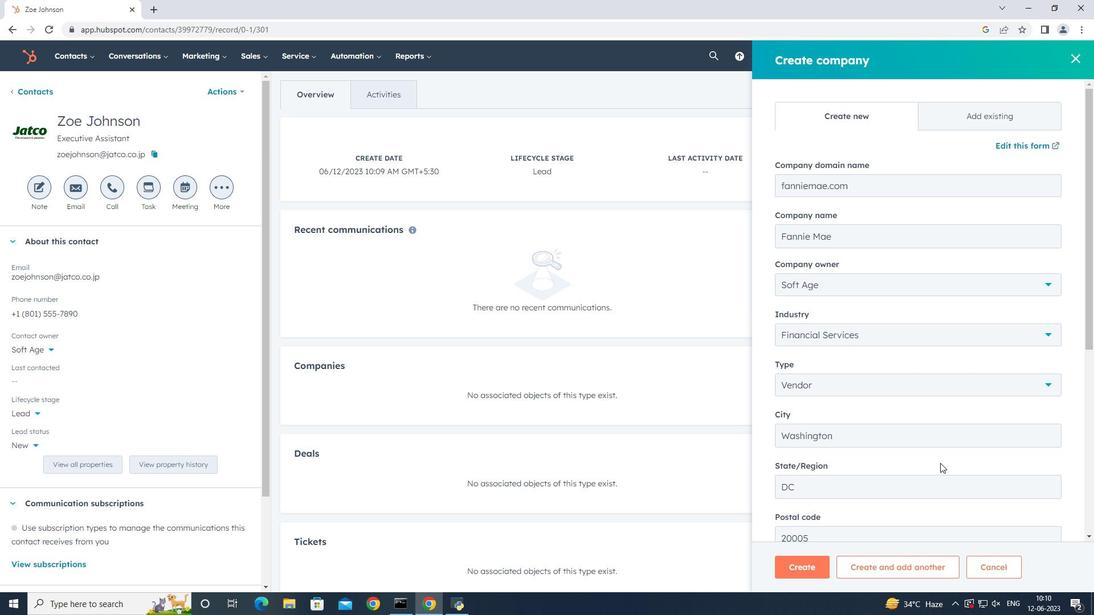 
Action: Mouse scrolled (941, 462) with delta (0, 0)
Screenshot: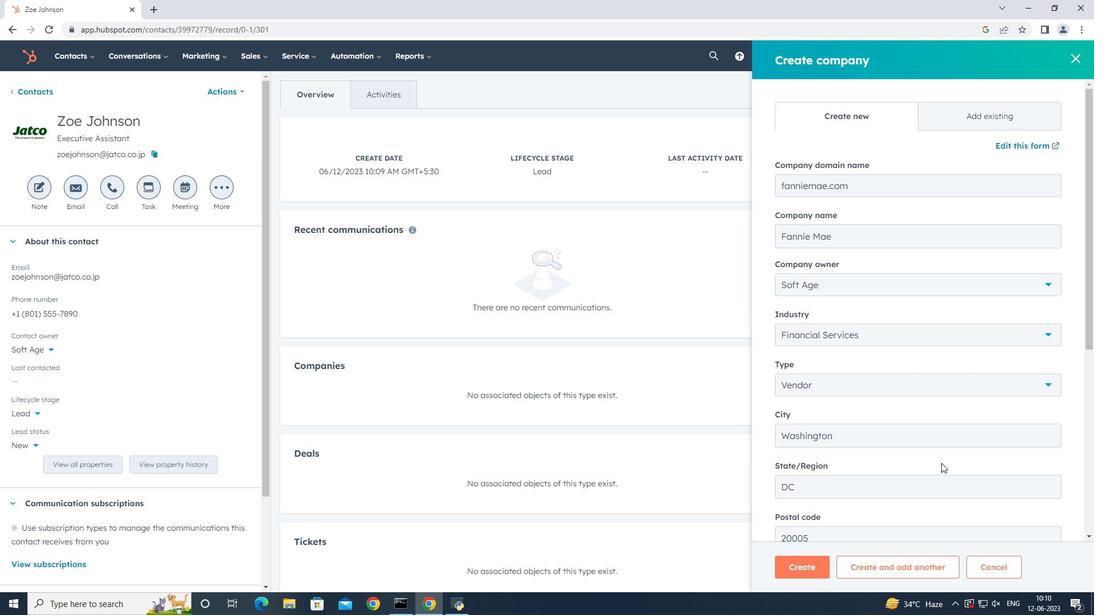 
Action: Mouse scrolled (941, 462) with delta (0, 0)
Screenshot: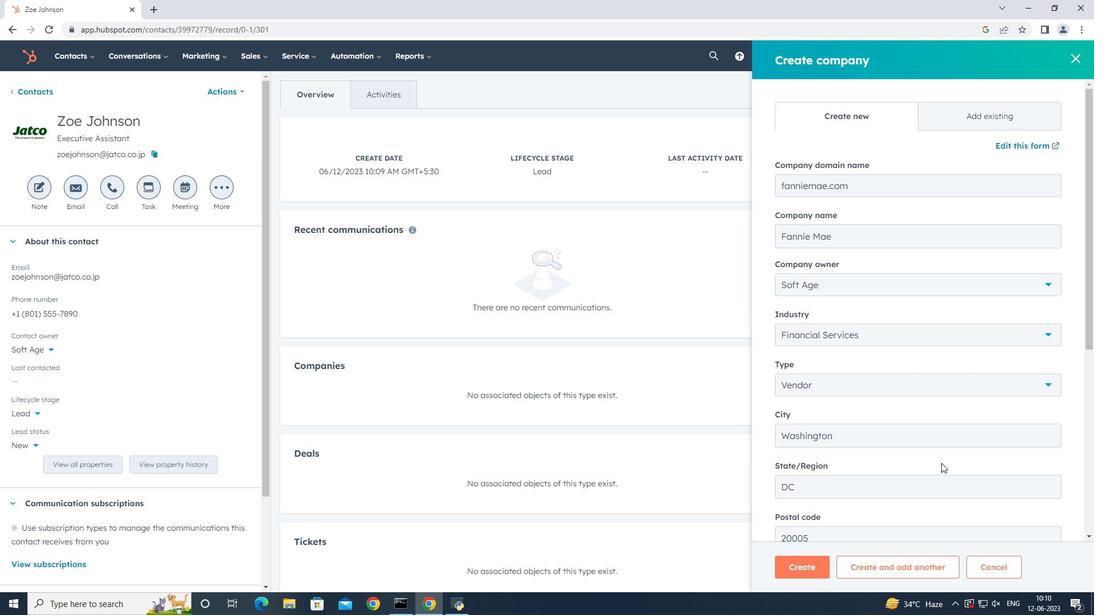 
Action: Mouse scrolled (941, 462) with delta (0, 0)
Screenshot: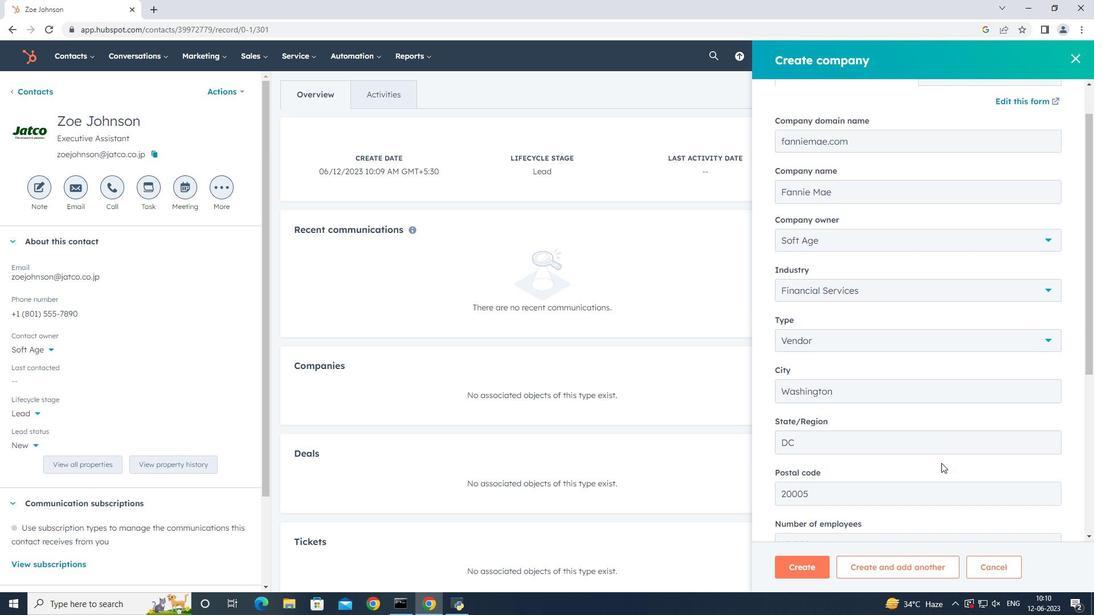 
Action: Mouse scrolled (941, 462) with delta (0, 0)
Screenshot: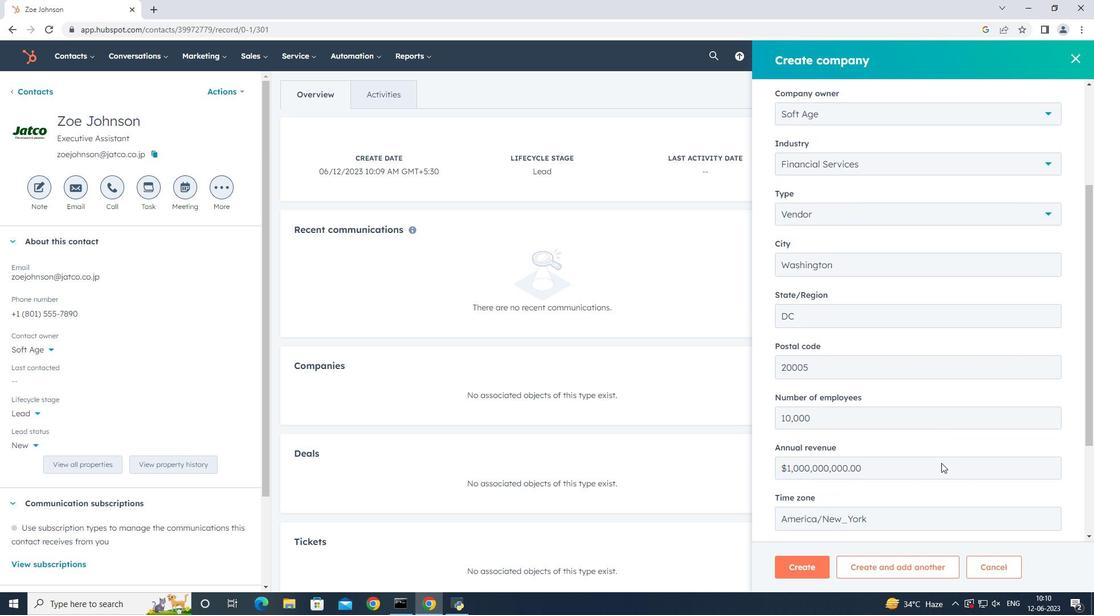 
Action: Mouse scrolled (941, 462) with delta (0, 0)
Screenshot: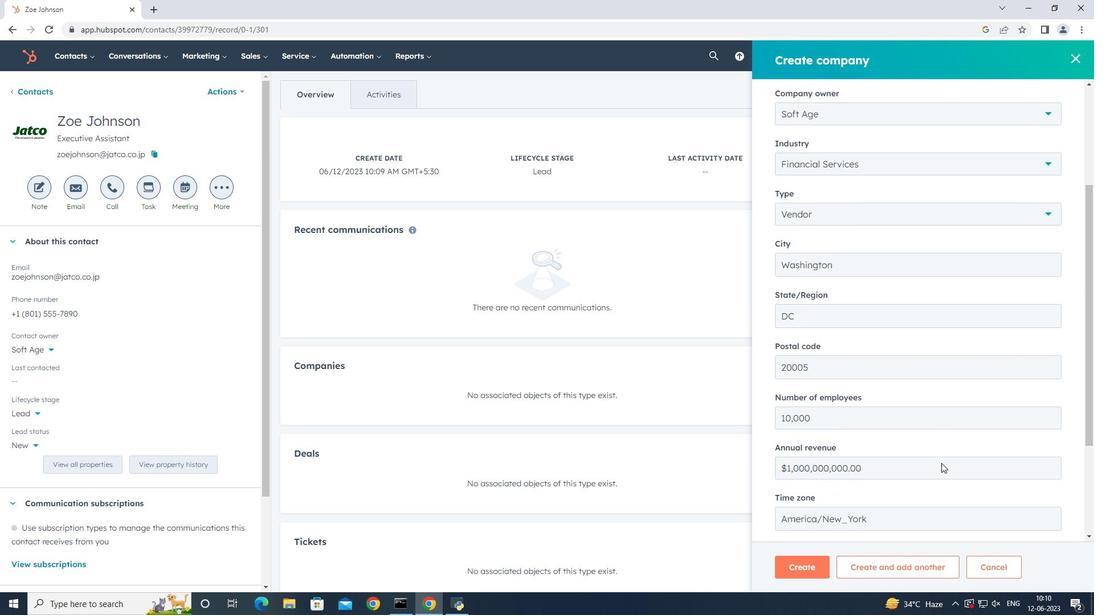 
Action: Mouse scrolled (941, 462) with delta (0, 0)
Screenshot: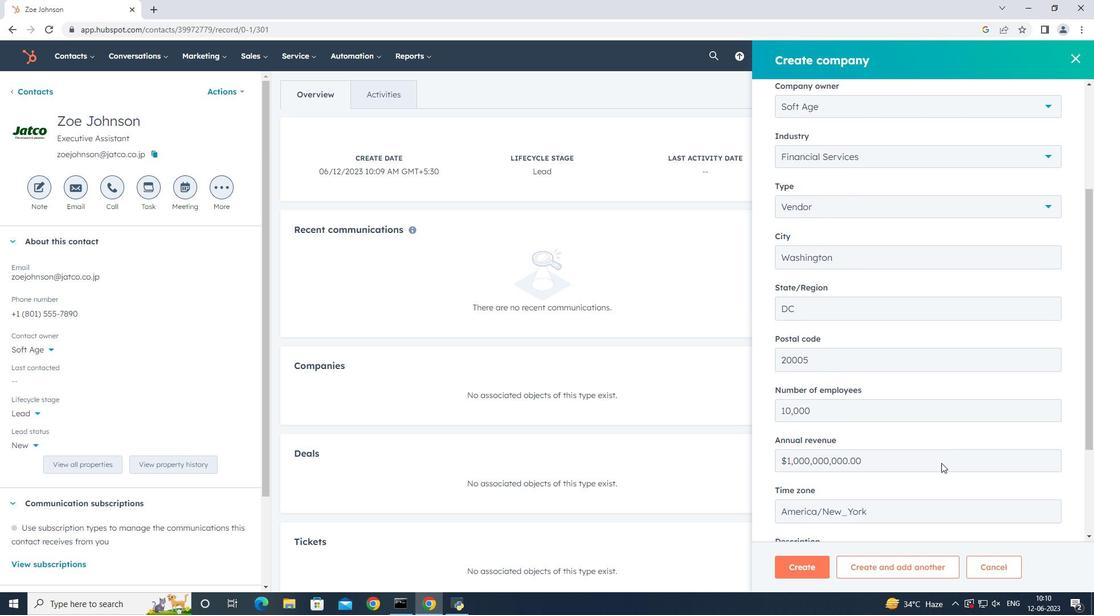 
Action: Mouse scrolled (941, 462) with delta (0, 0)
Screenshot: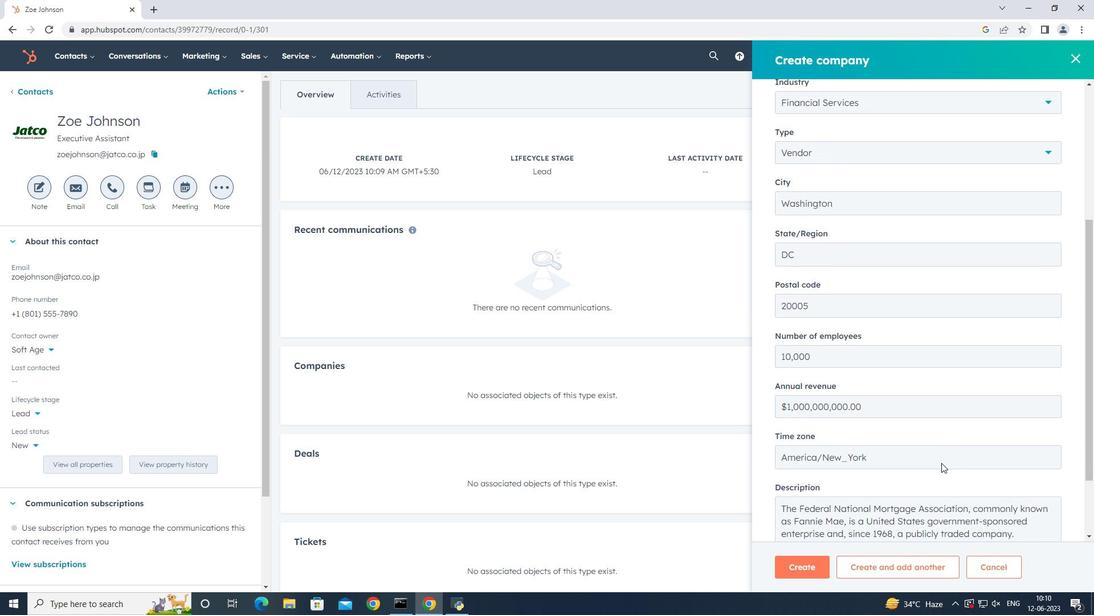 
Action: Mouse scrolled (941, 462) with delta (0, 0)
Screenshot: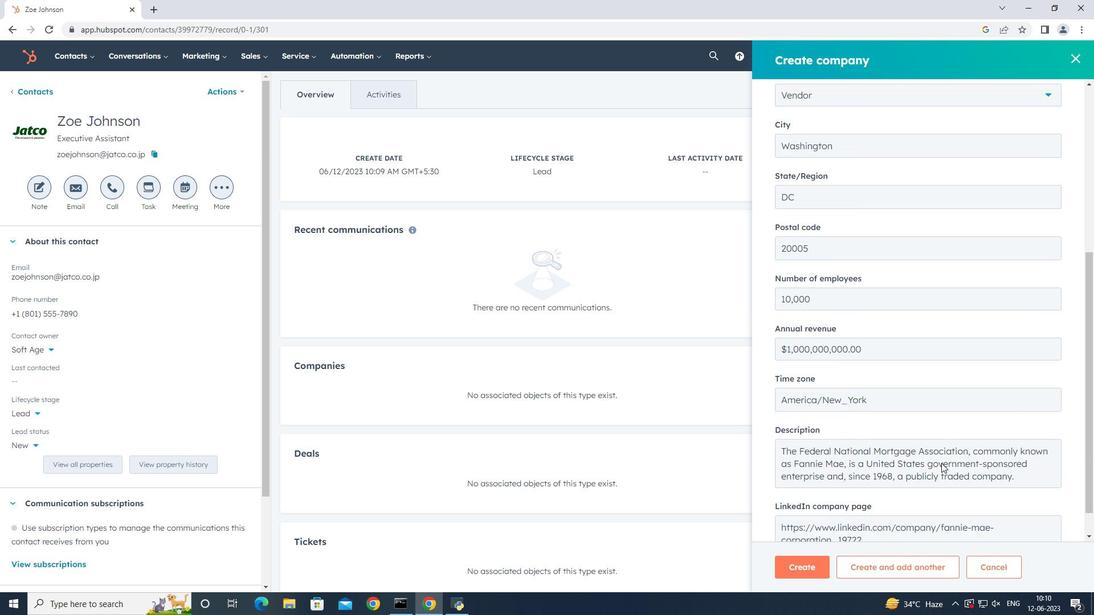 
Action: Mouse moved to (809, 567)
Screenshot: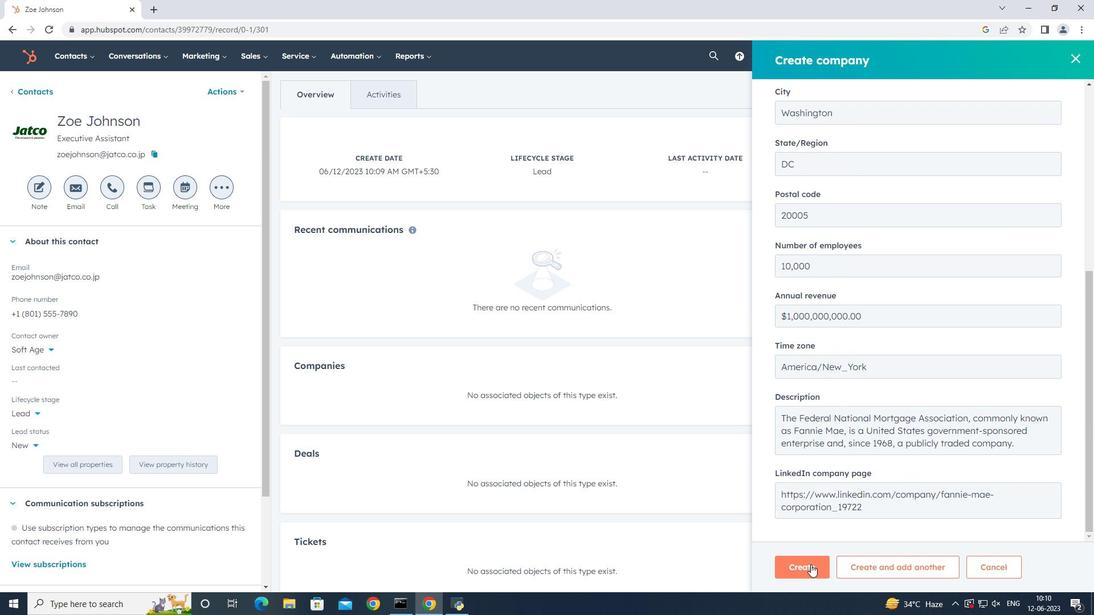 
Action: Mouse pressed left at (809, 567)
Screenshot: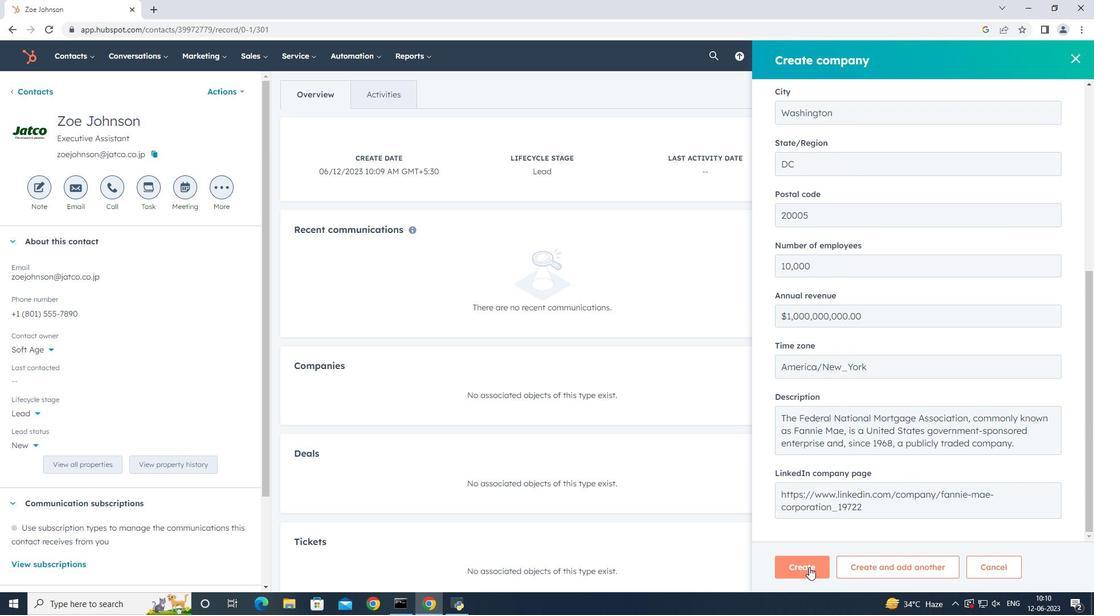 
Action: Mouse moved to (672, 491)
Screenshot: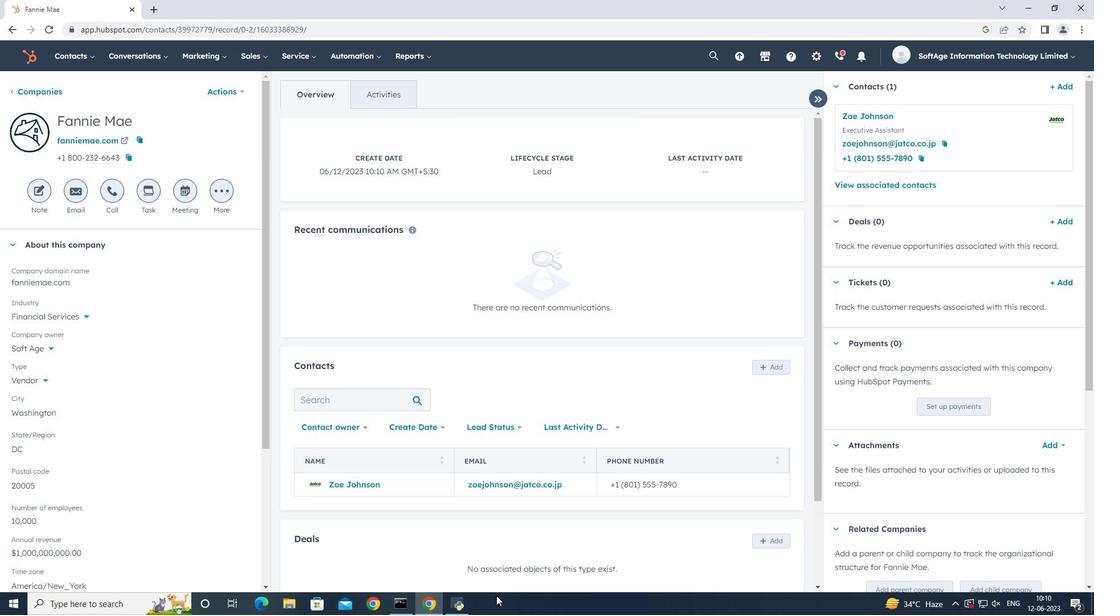 
